 Task: Create a due date automation trigger when advanced on, on the tuesday before a card is due add fields with custom field "Resume" set to a date between 1 and 7 days ago at 11:00 AM.
Action: Mouse moved to (820, 251)
Screenshot: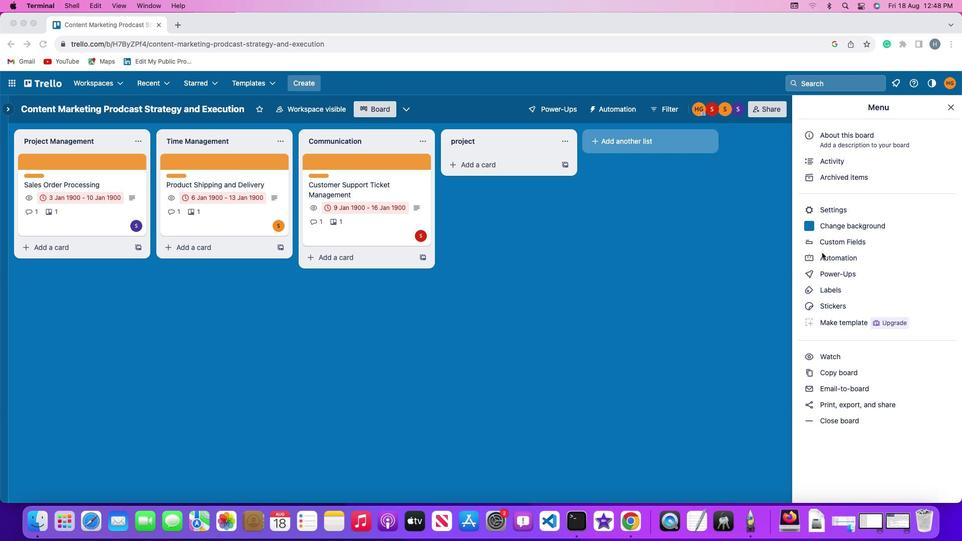 
Action: Mouse pressed left at (820, 251)
Screenshot: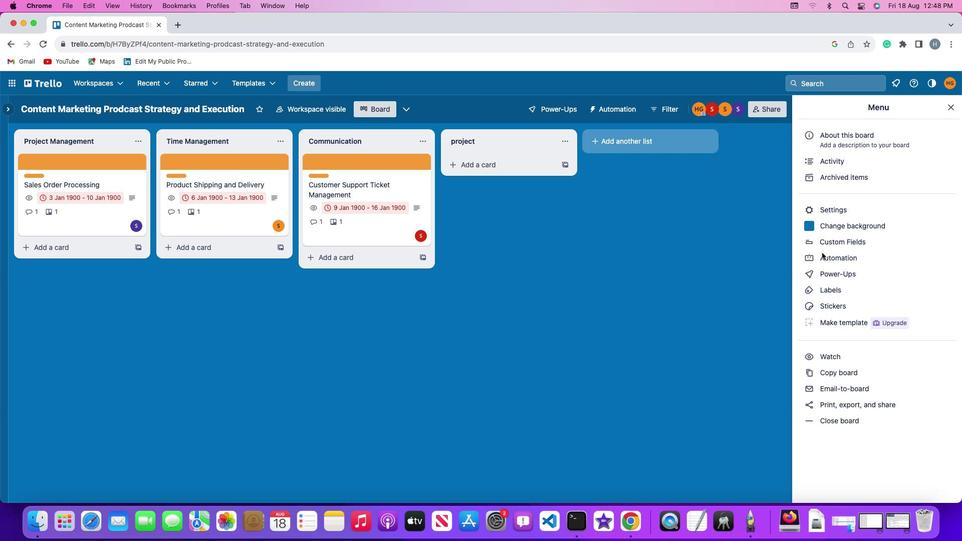 
Action: Mouse pressed left at (820, 251)
Screenshot: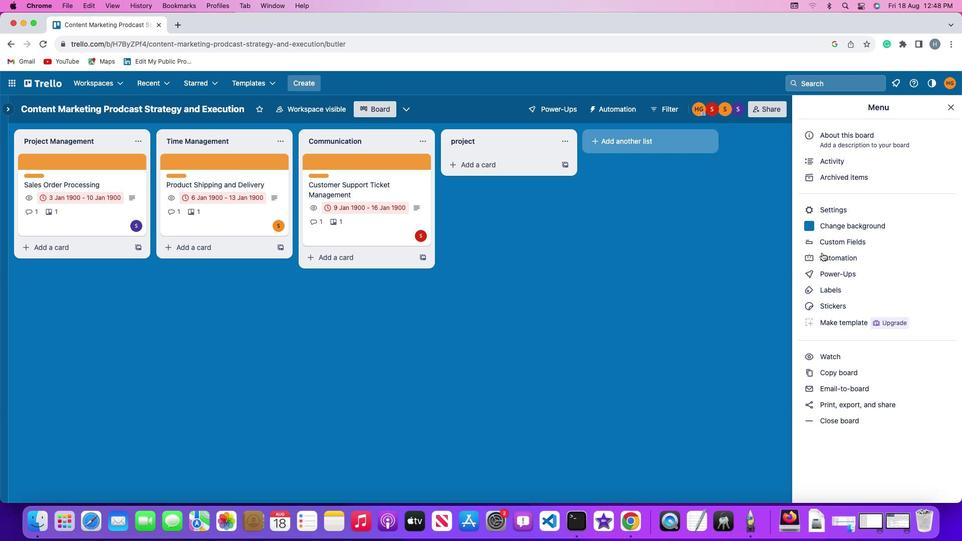
Action: Mouse moved to (46, 232)
Screenshot: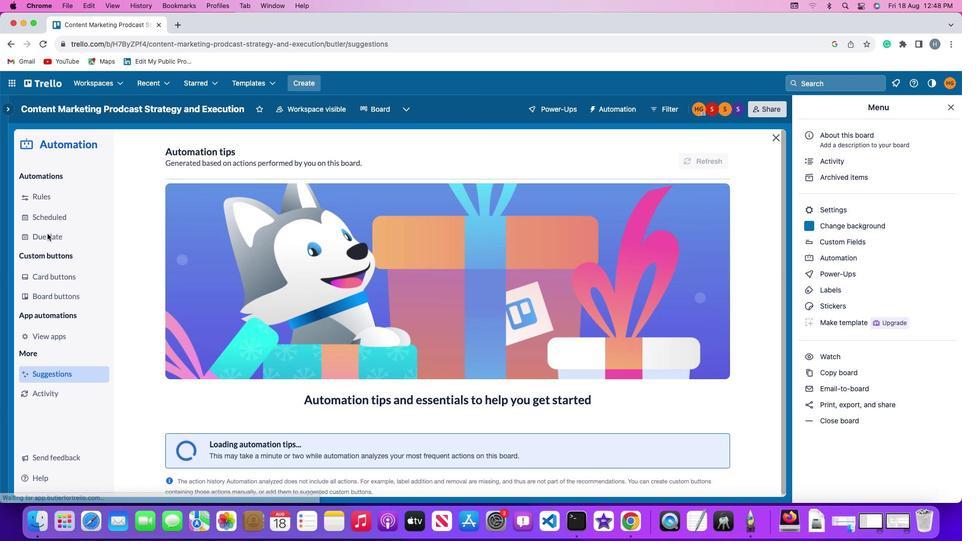 
Action: Mouse pressed left at (46, 232)
Screenshot: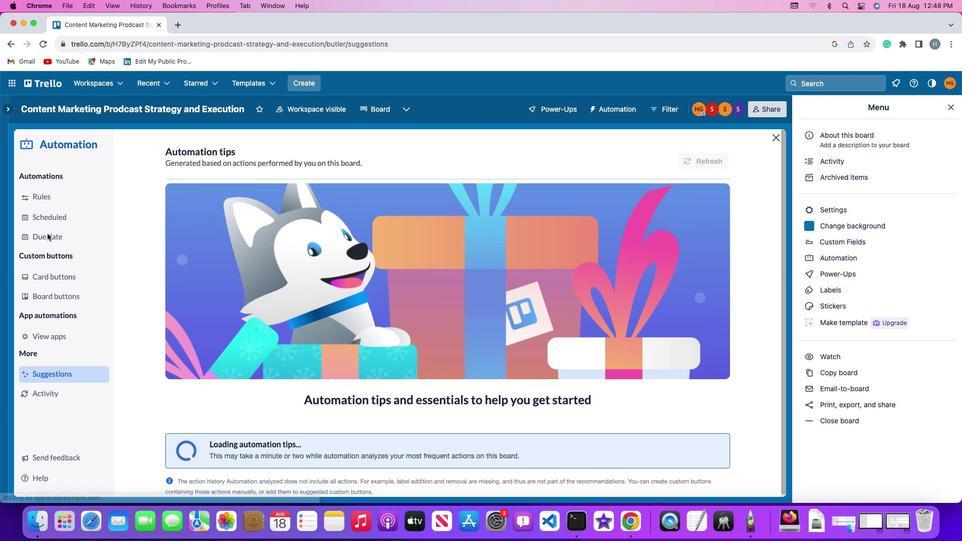 
Action: Mouse moved to (663, 153)
Screenshot: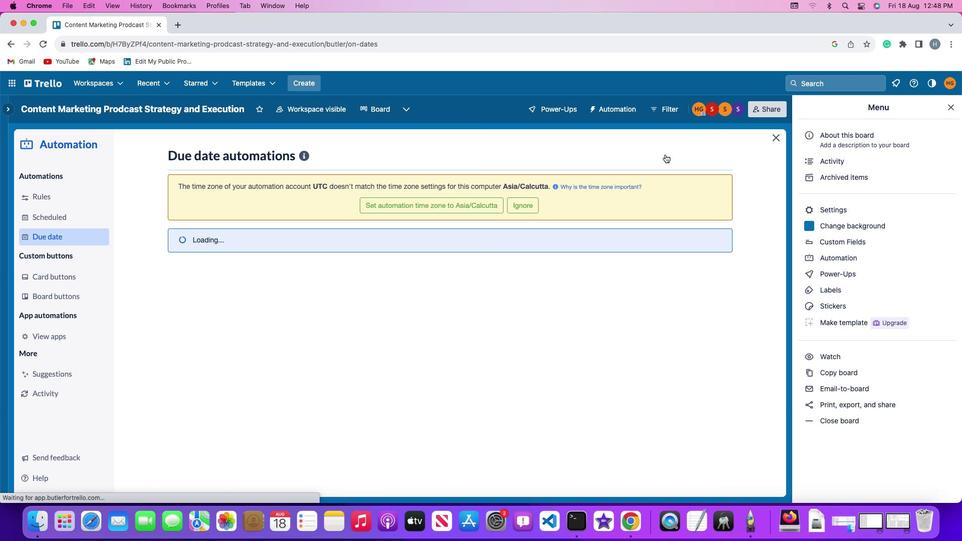 
Action: Mouse pressed left at (663, 153)
Screenshot: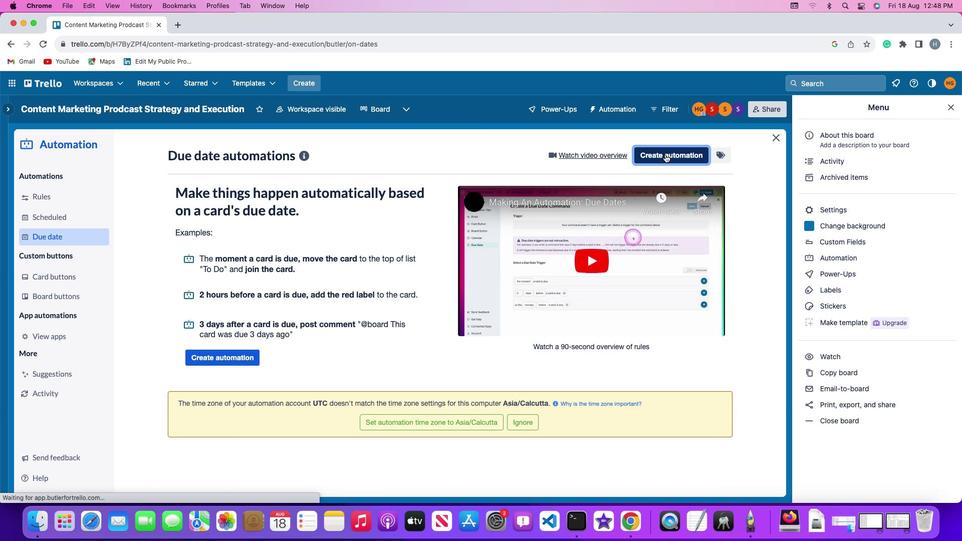
Action: Mouse moved to (194, 251)
Screenshot: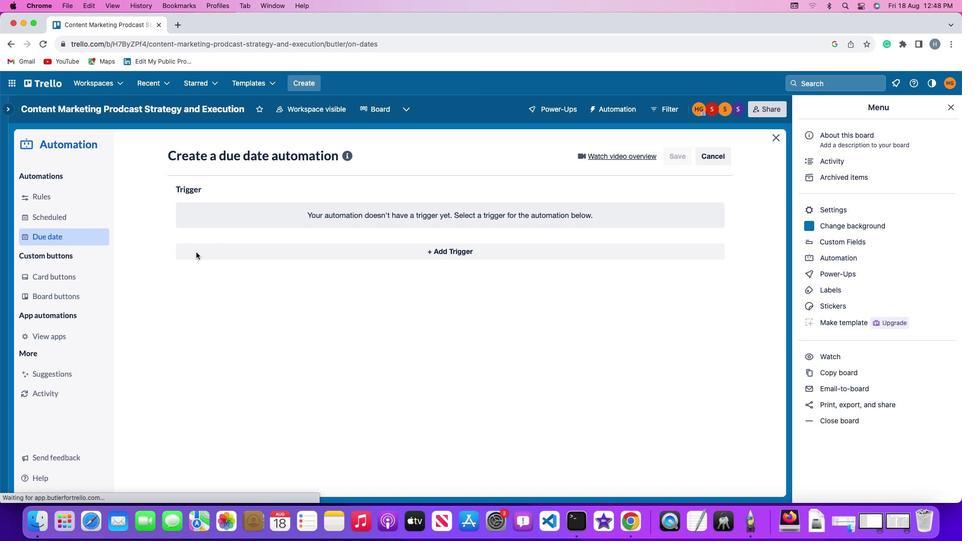 
Action: Mouse pressed left at (194, 251)
Screenshot: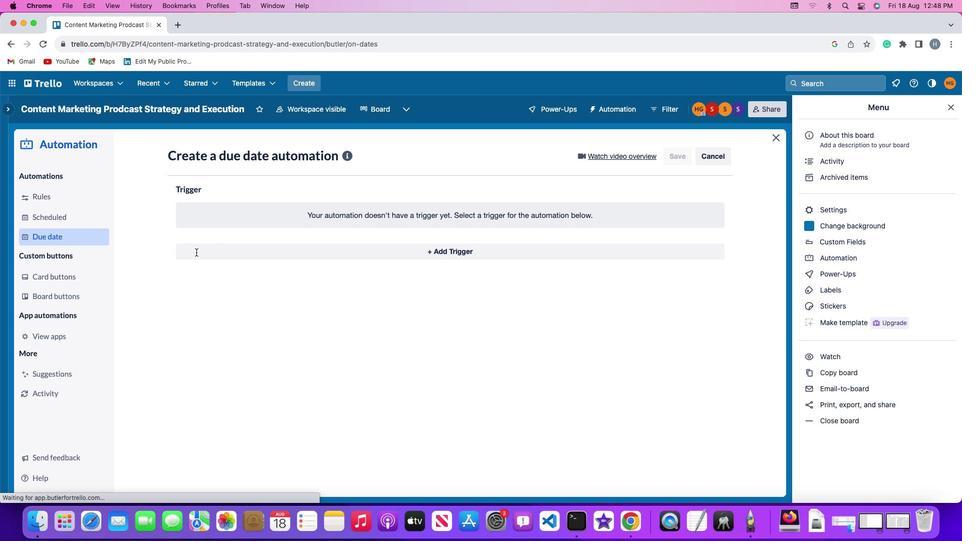 
Action: Mouse moved to (214, 437)
Screenshot: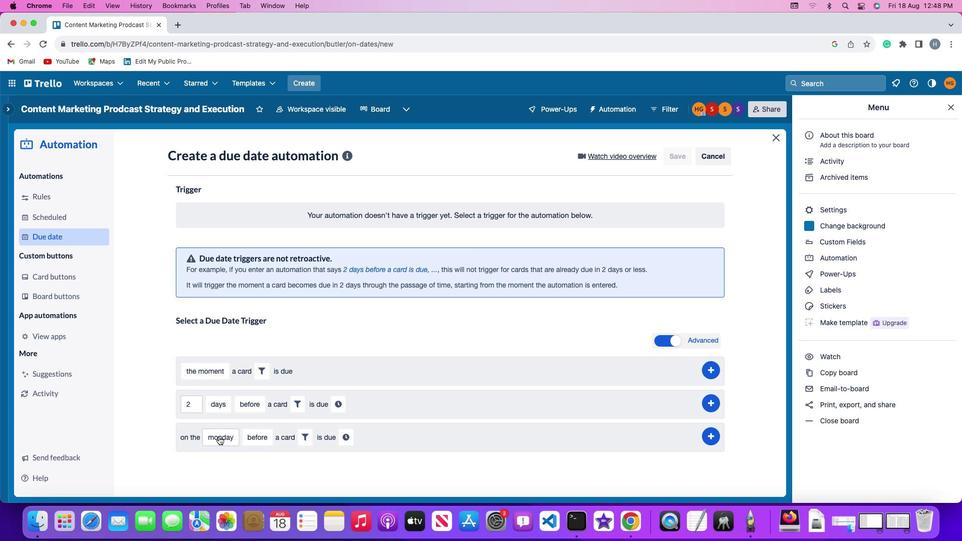 
Action: Mouse pressed left at (214, 437)
Screenshot: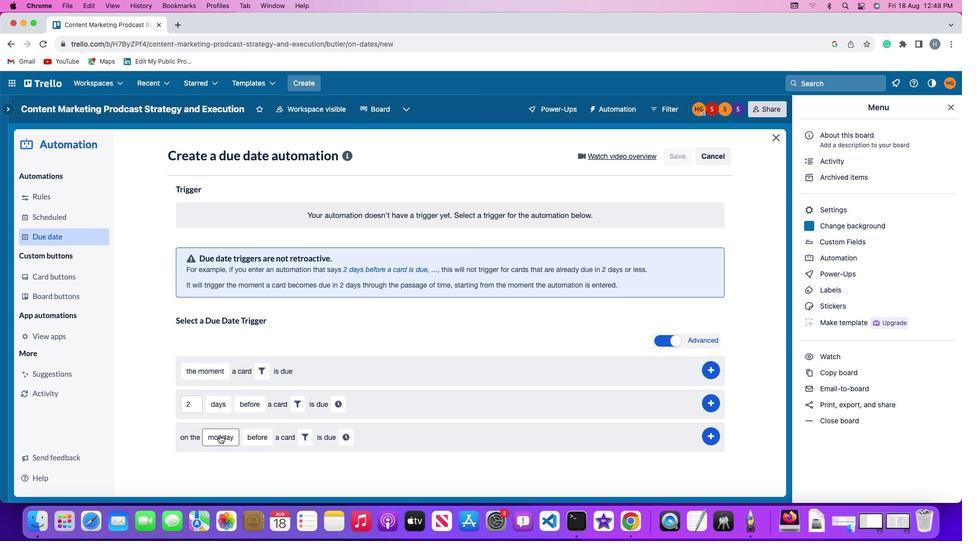 
Action: Mouse moved to (222, 432)
Screenshot: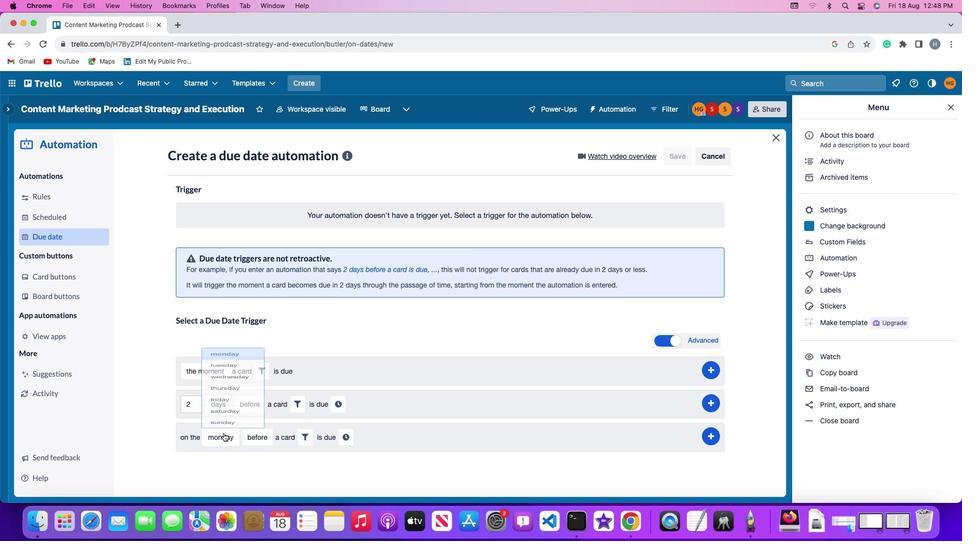 
Action: Mouse pressed left at (222, 432)
Screenshot: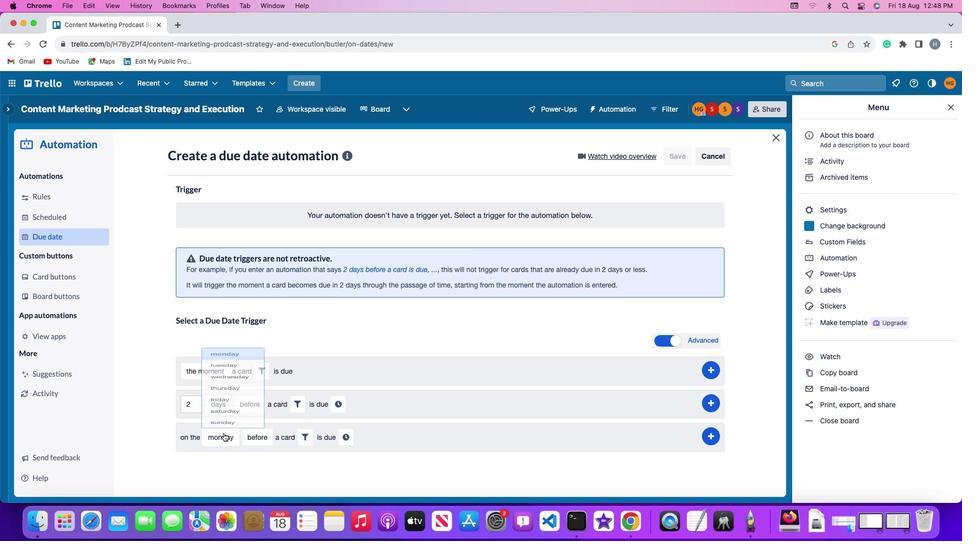 
Action: Mouse moved to (233, 319)
Screenshot: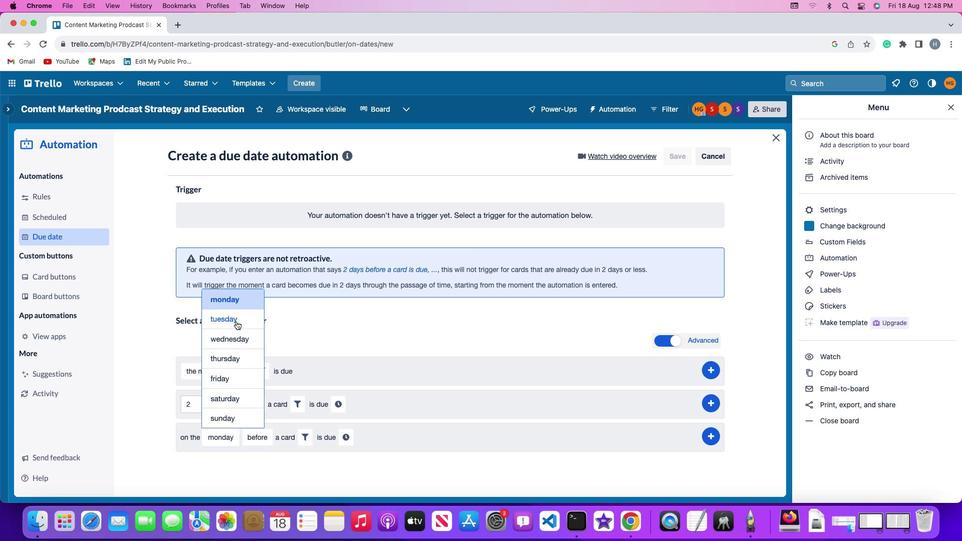
Action: Mouse pressed left at (233, 319)
Screenshot: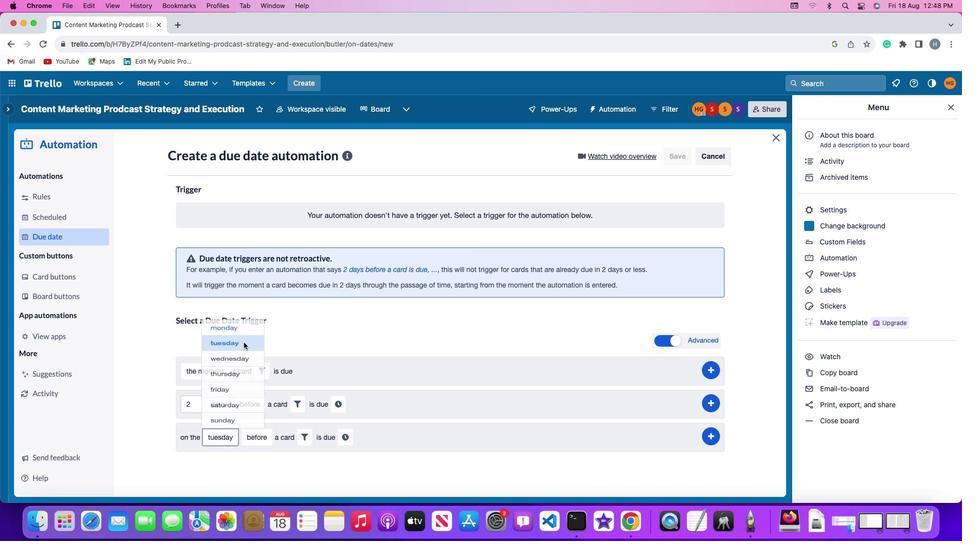 
Action: Mouse moved to (258, 435)
Screenshot: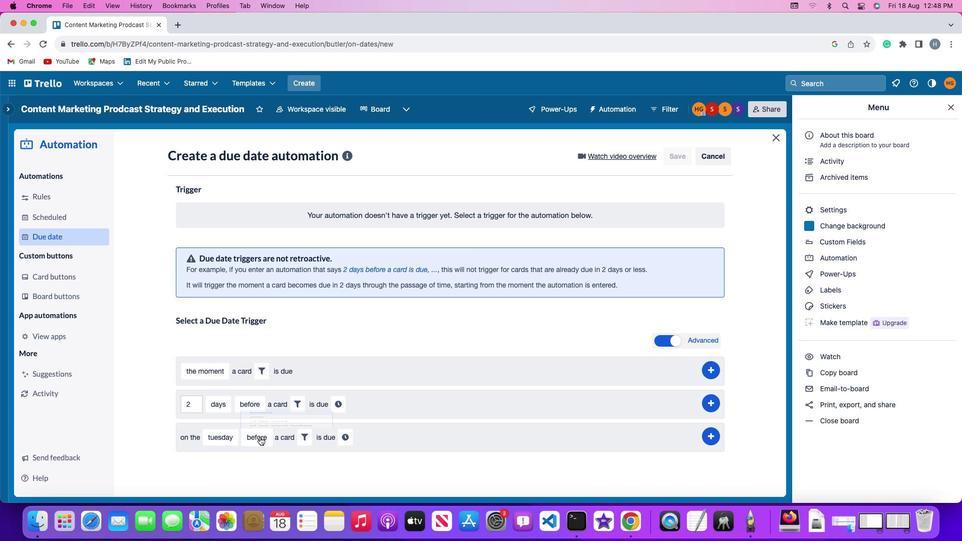 
Action: Mouse pressed left at (258, 435)
Screenshot: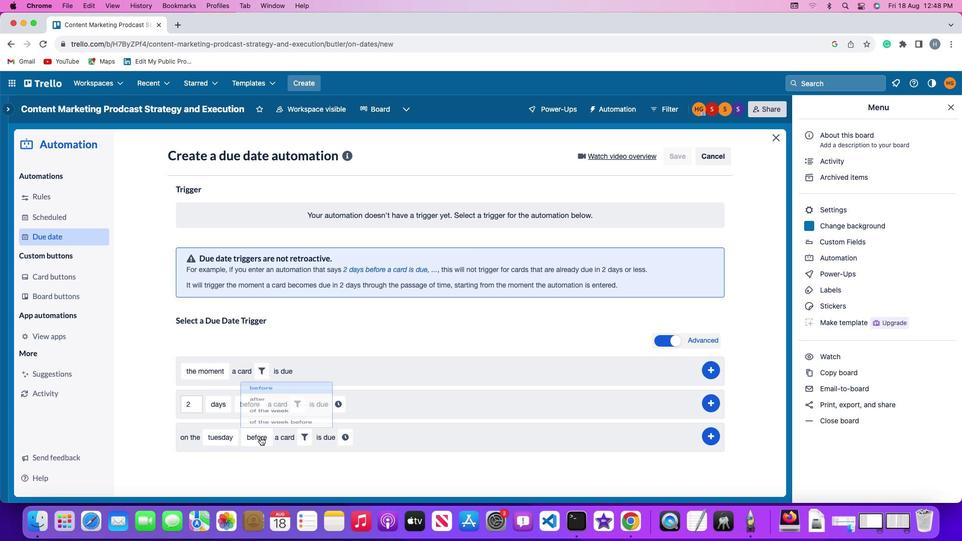 
Action: Mouse moved to (278, 354)
Screenshot: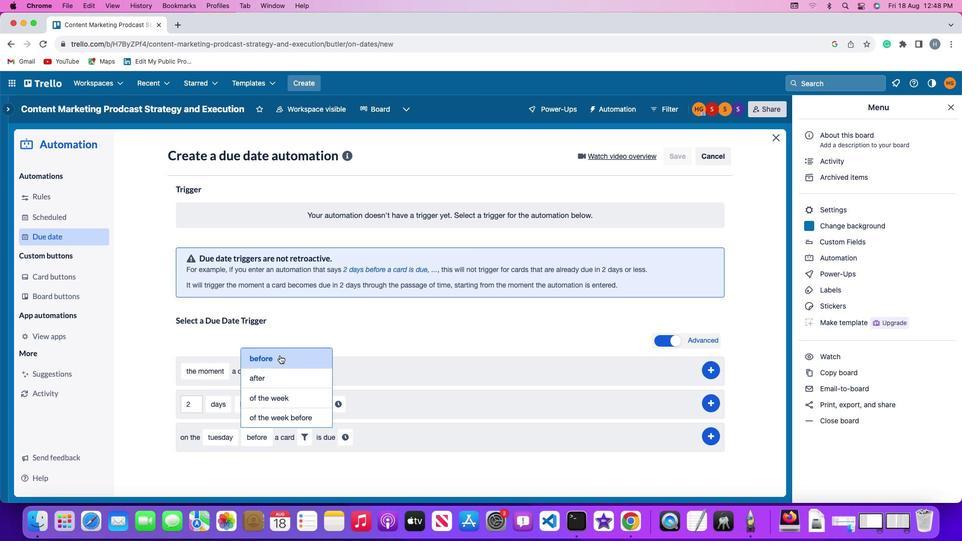 
Action: Mouse pressed left at (278, 354)
Screenshot: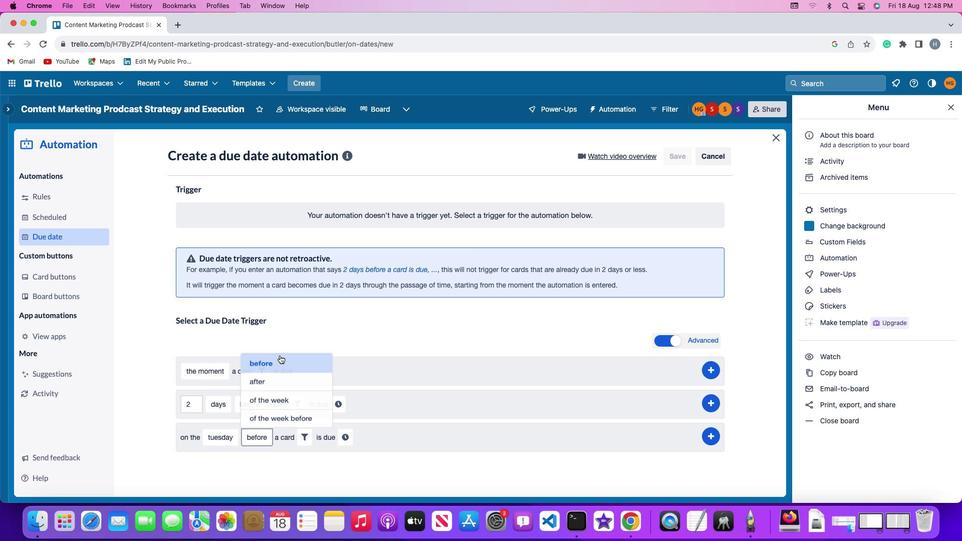 
Action: Mouse moved to (301, 435)
Screenshot: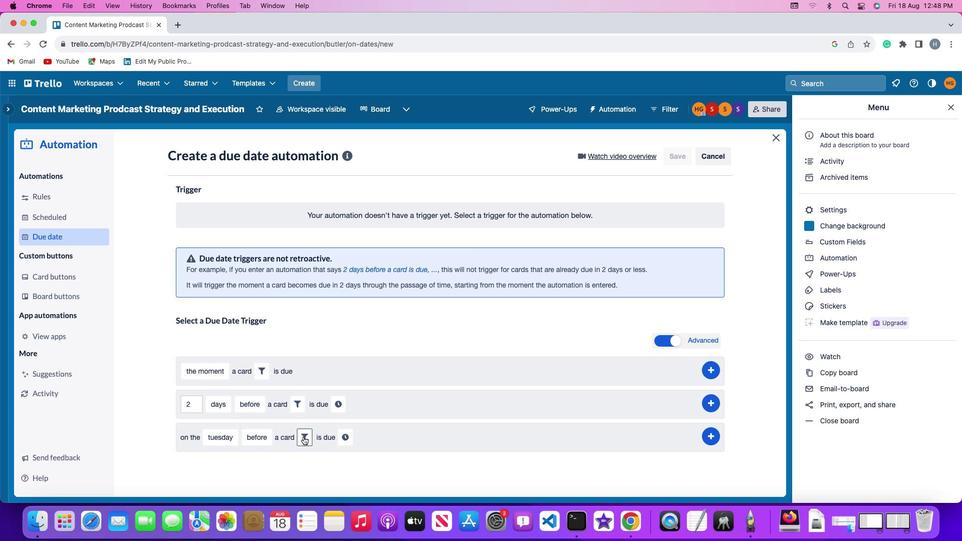 
Action: Mouse pressed left at (301, 435)
Screenshot: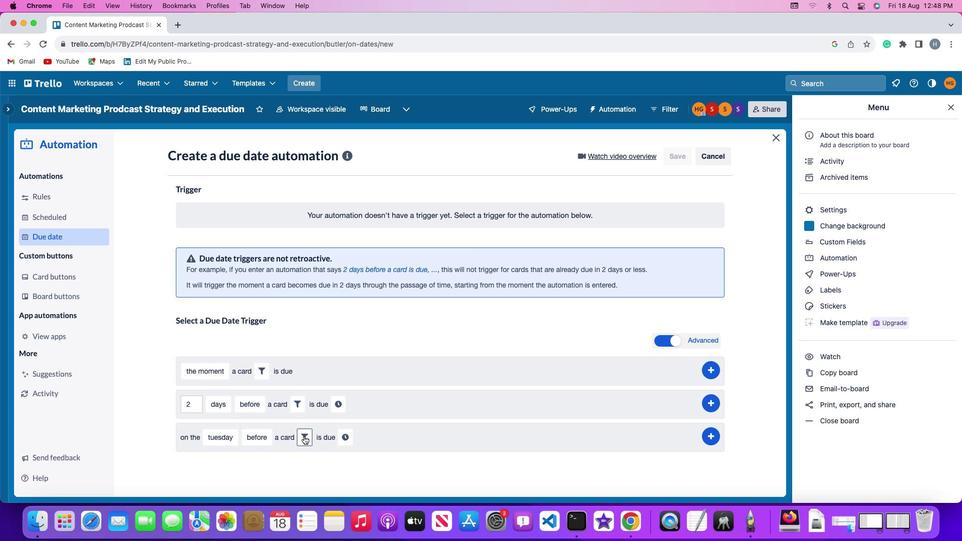 
Action: Mouse moved to (466, 466)
Screenshot: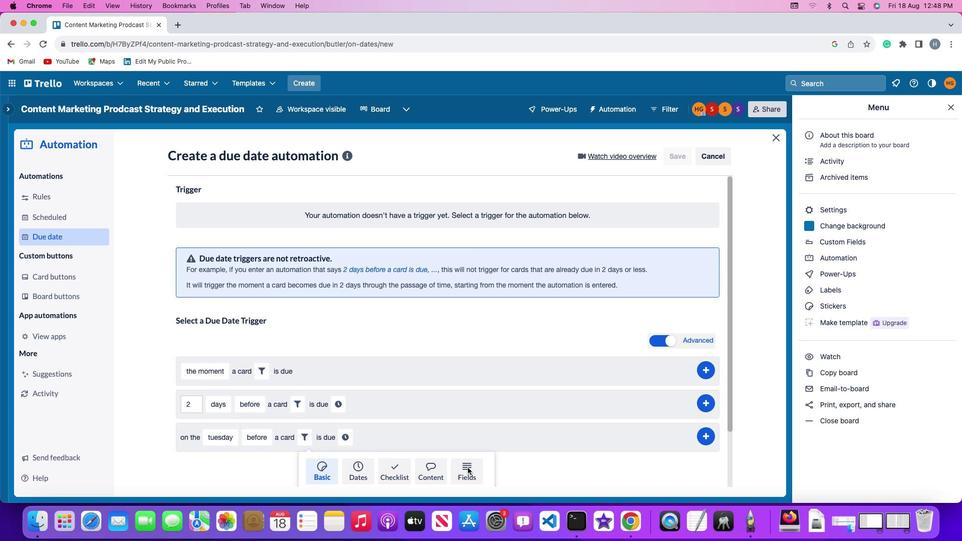 
Action: Mouse pressed left at (466, 466)
Screenshot: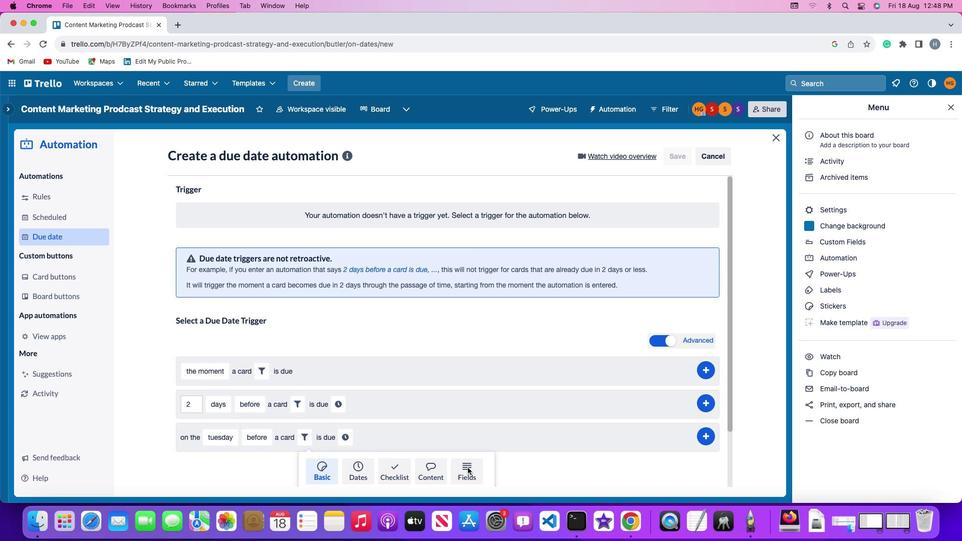 
Action: Mouse moved to (262, 473)
Screenshot: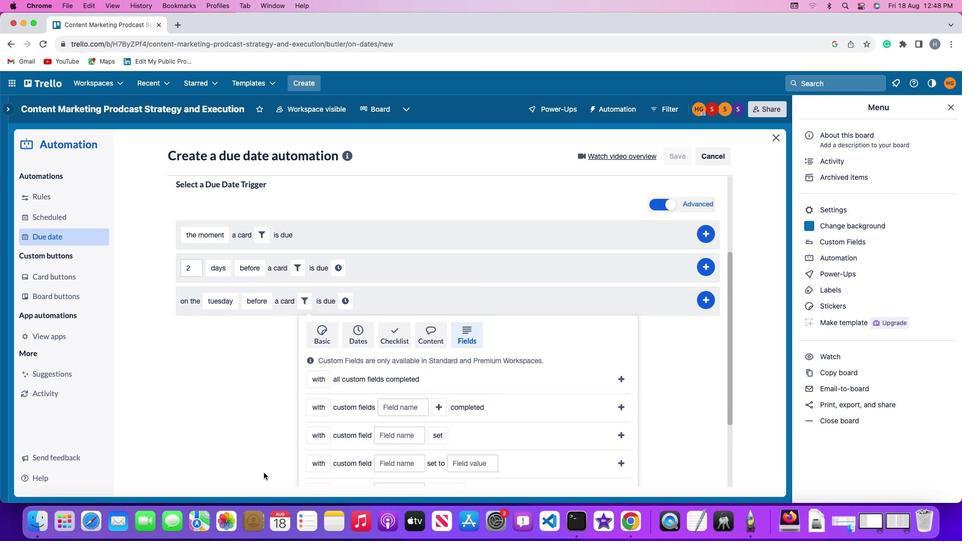 
Action: Mouse scrolled (262, 473) with delta (-1, -1)
Screenshot: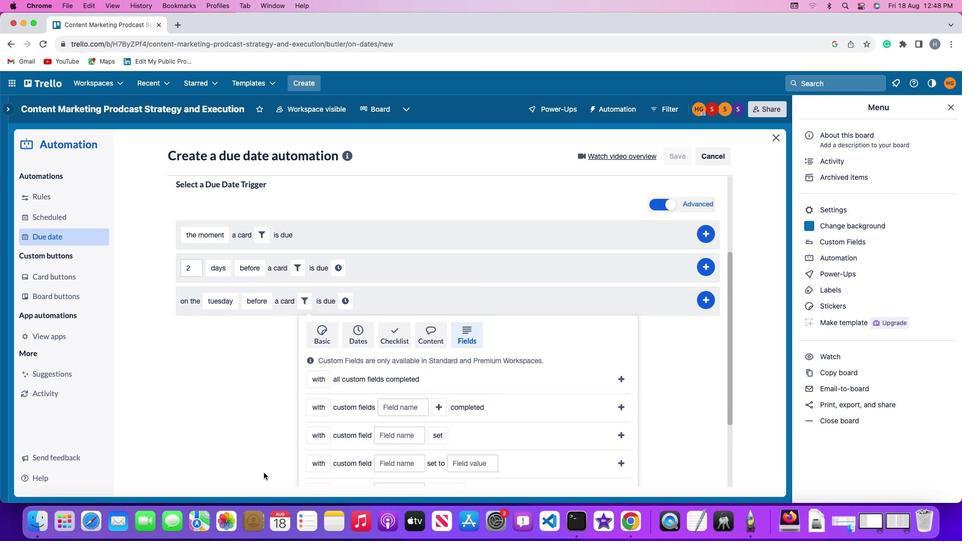 
Action: Mouse scrolled (262, 473) with delta (-1, -1)
Screenshot: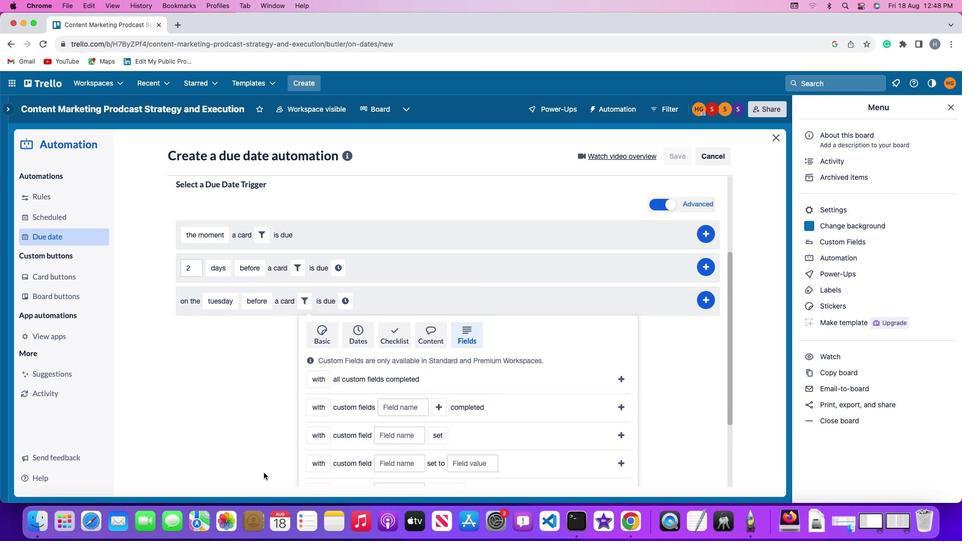 
Action: Mouse moved to (262, 472)
Screenshot: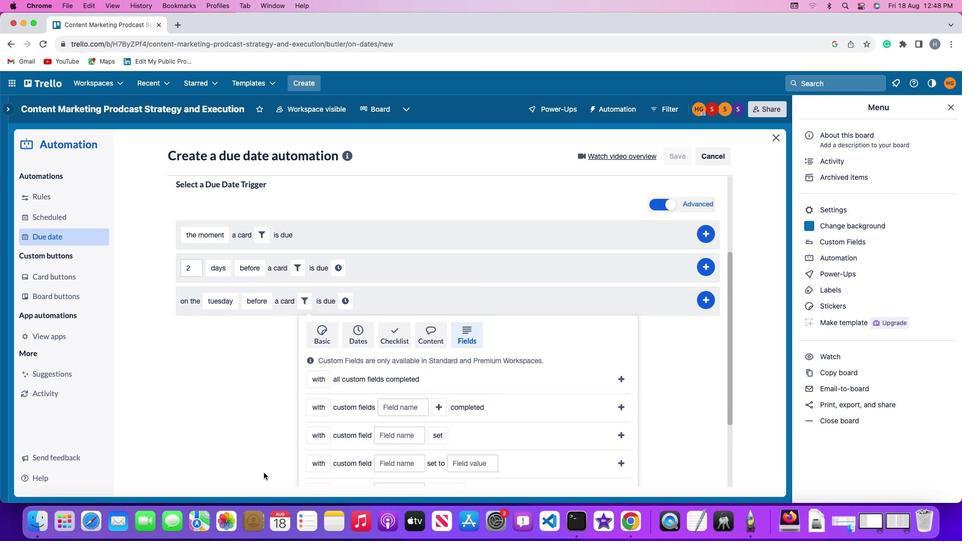 
Action: Mouse scrolled (262, 472) with delta (-1, -2)
Screenshot: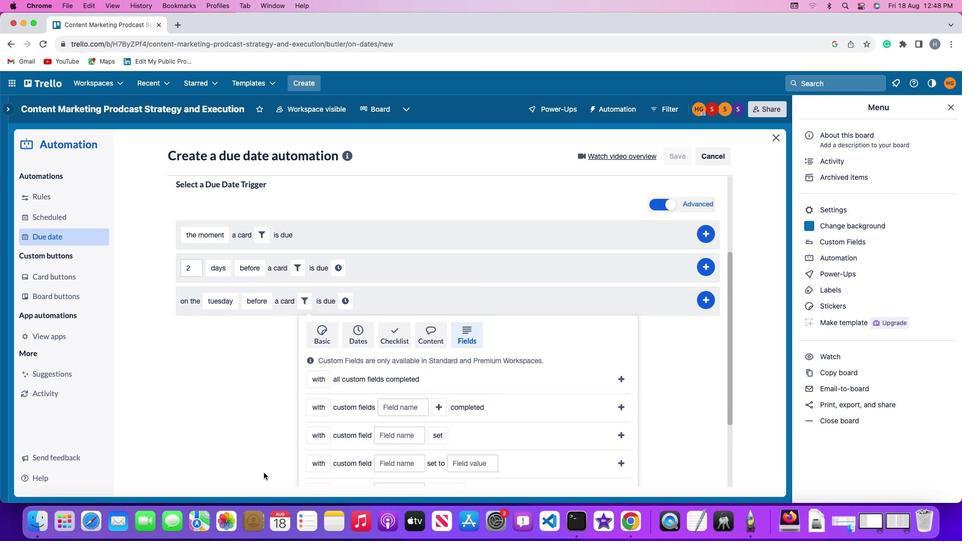 
Action: Mouse moved to (262, 471)
Screenshot: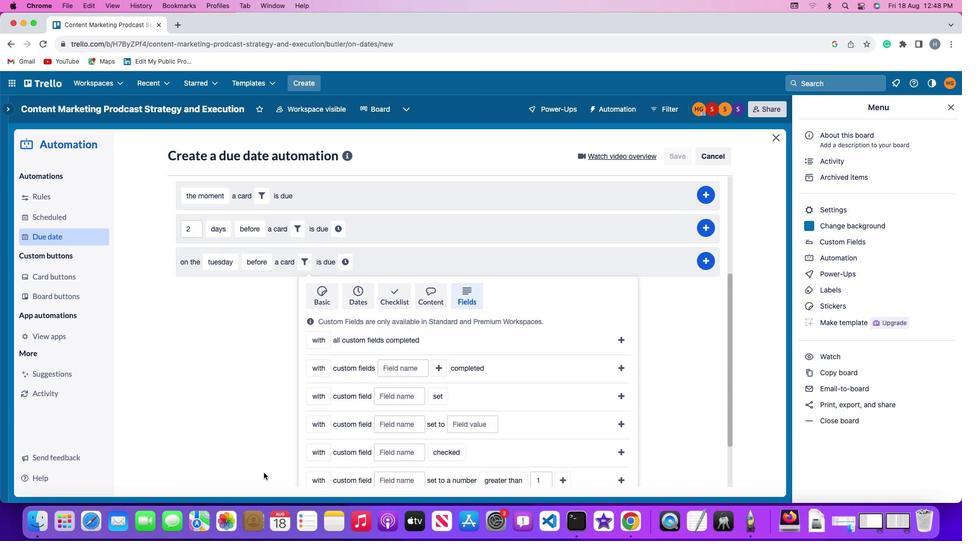
Action: Mouse scrolled (262, 471) with delta (-1, -3)
Screenshot: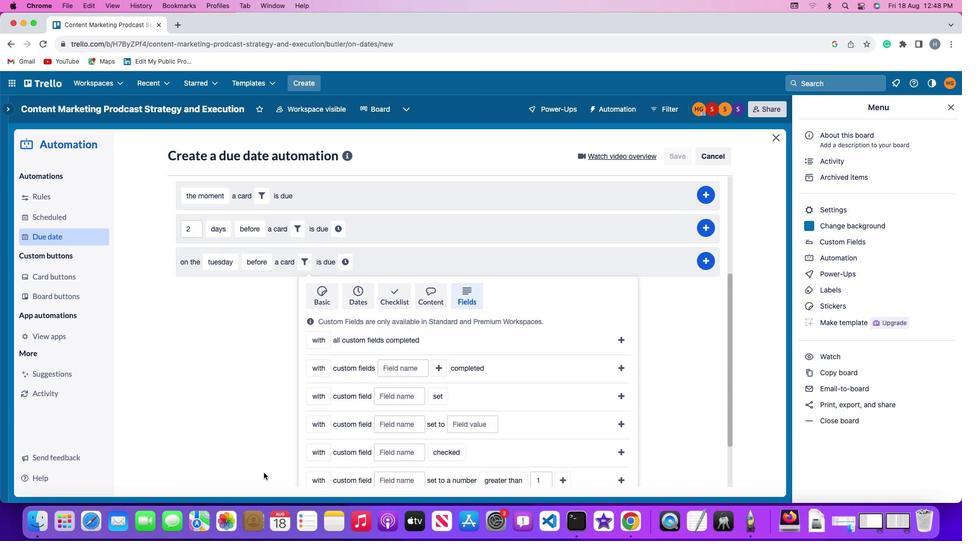 
Action: Mouse moved to (262, 468)
Screenshot: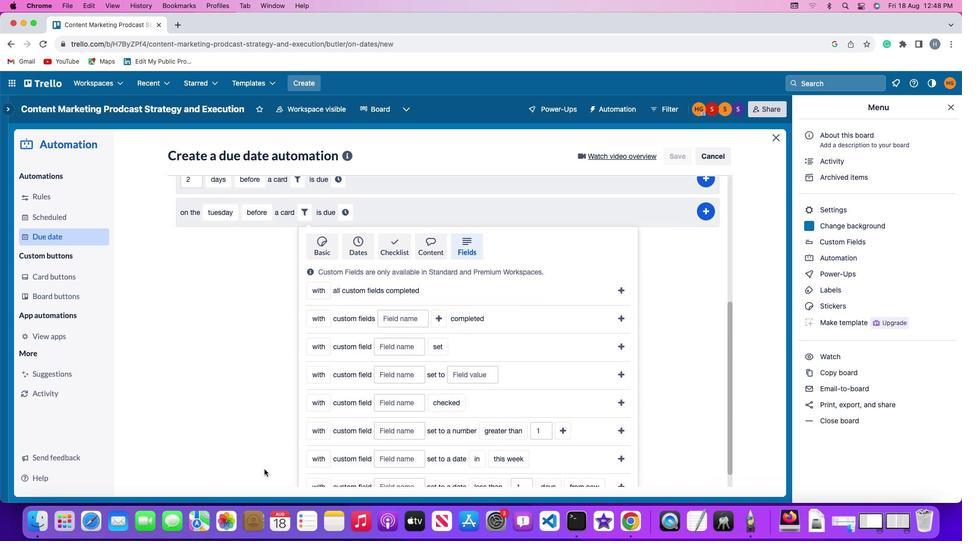 
Action: Mouse scrolled (262, 468) with delta (-1, -1)
Screenshot: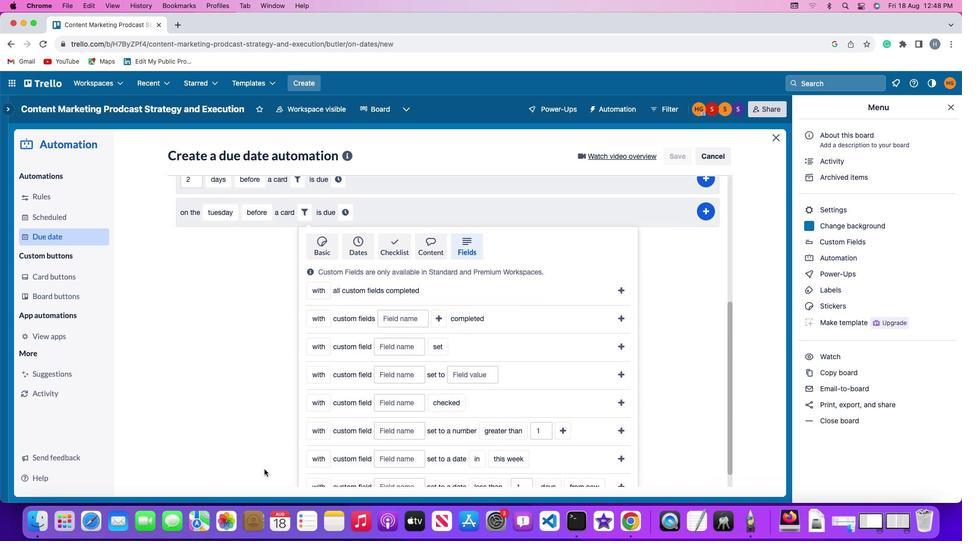 
Action: Mouse scrolled (262, 468) with delta (-1, -1)
Screenshot: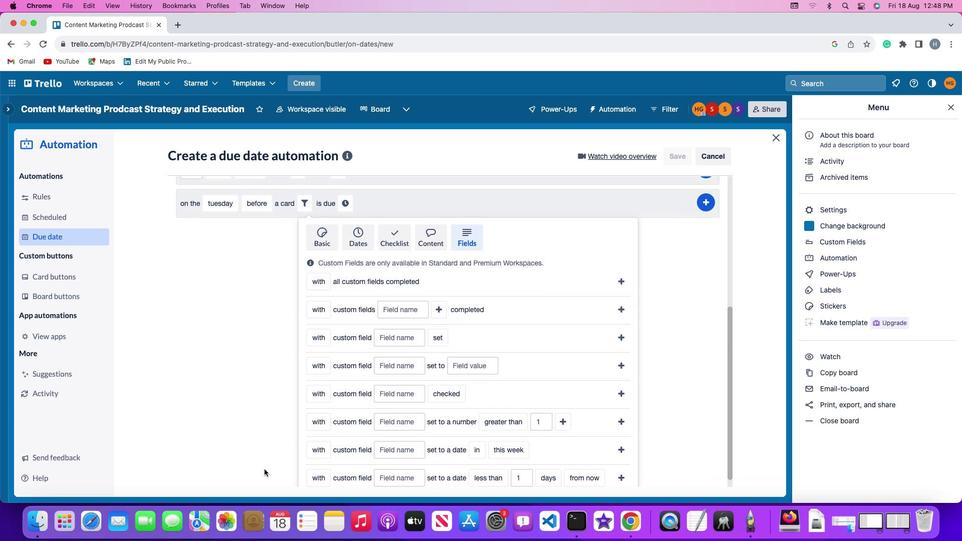
Action: Mouse scrolled (262, 468) with delta (-1, -3)
Screenshot: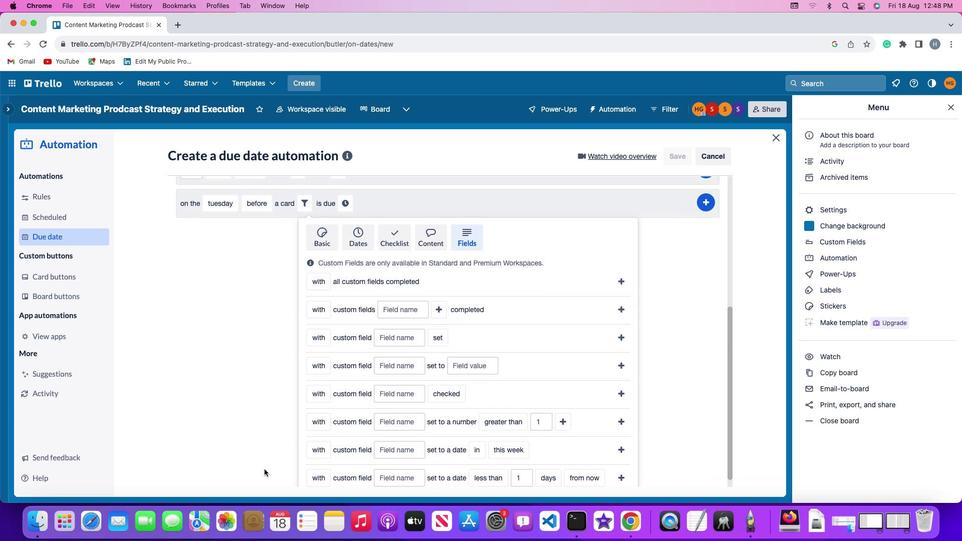 
Action: Mouse moved to (263, 467)
Screenshot: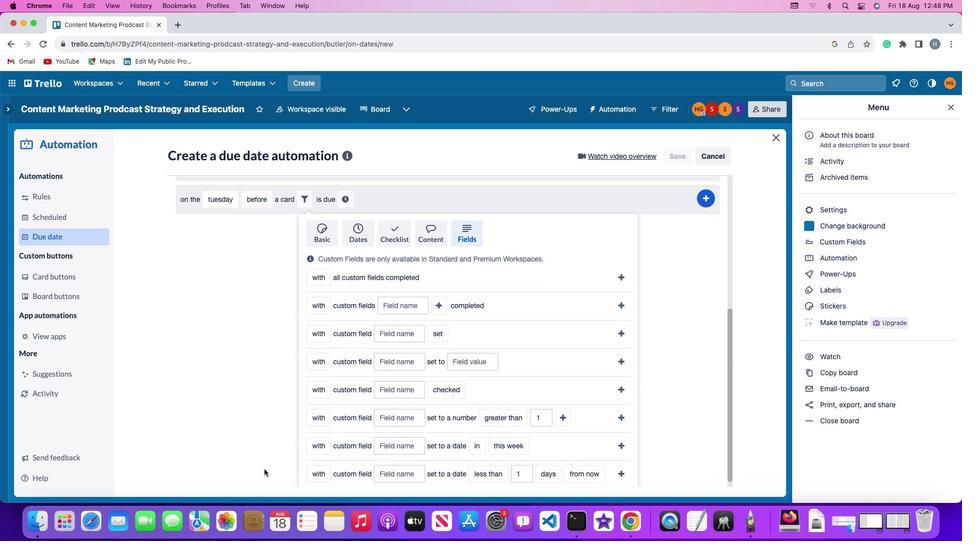
Action: Mouse scrolled (263, 467) with delta (-1, -3)
Screenshot: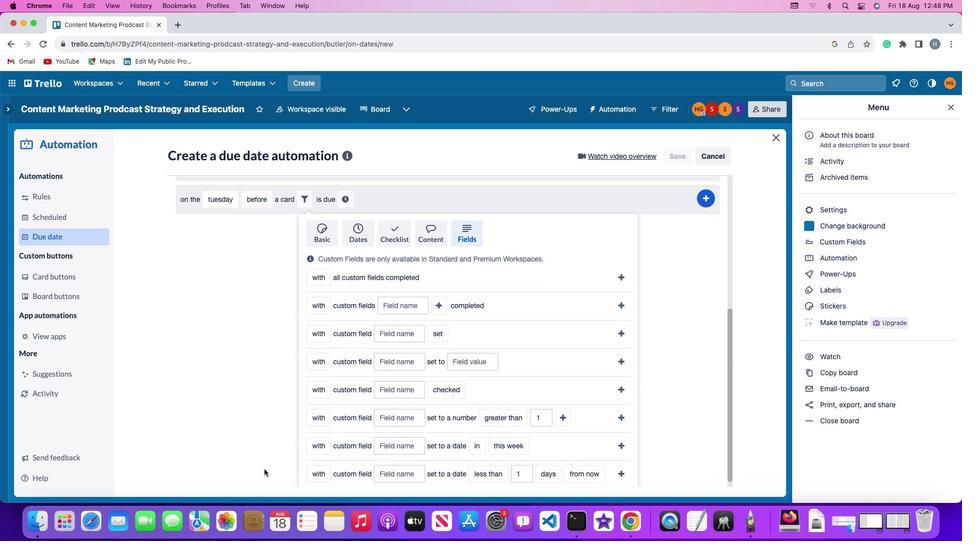 
Action: Mouse scrolled (263, 467) with delta (-1, -4)
Screenshot: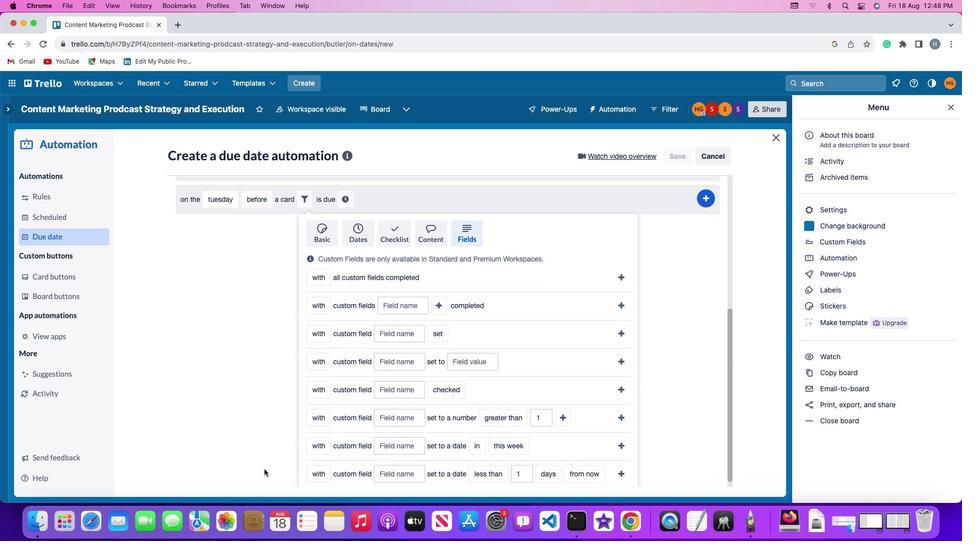 
Action: Mouse scrolled (263, 467) with delta (-1, -1)
Screenshot: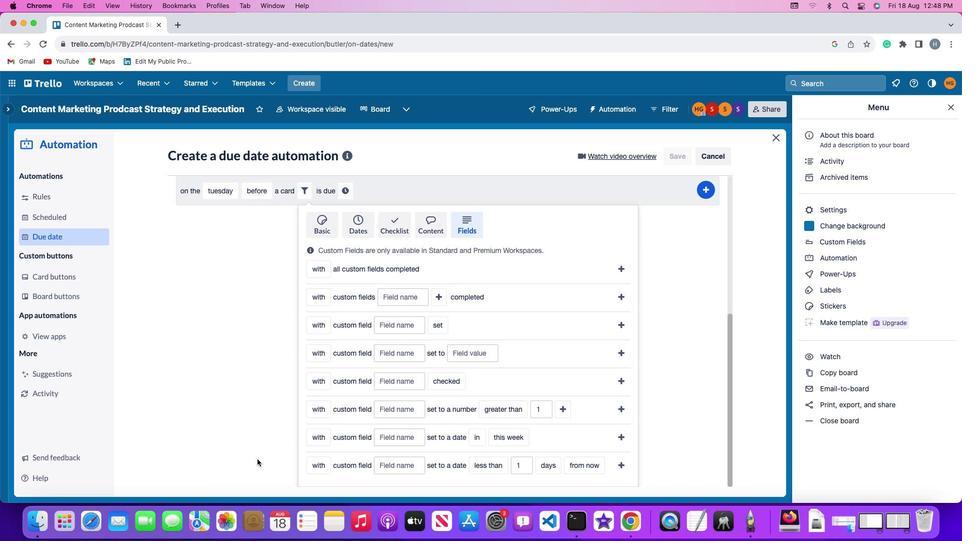 
Action: Mouse scrolled (263, 467) with delta (-1, -1)
Screenshot: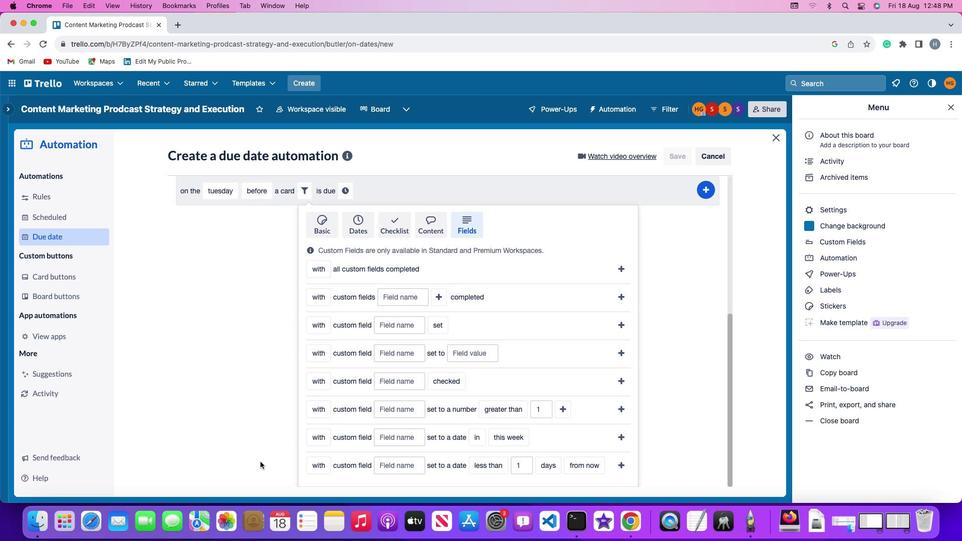 
Action: Mouse moved to (314, 464)
Screenshot: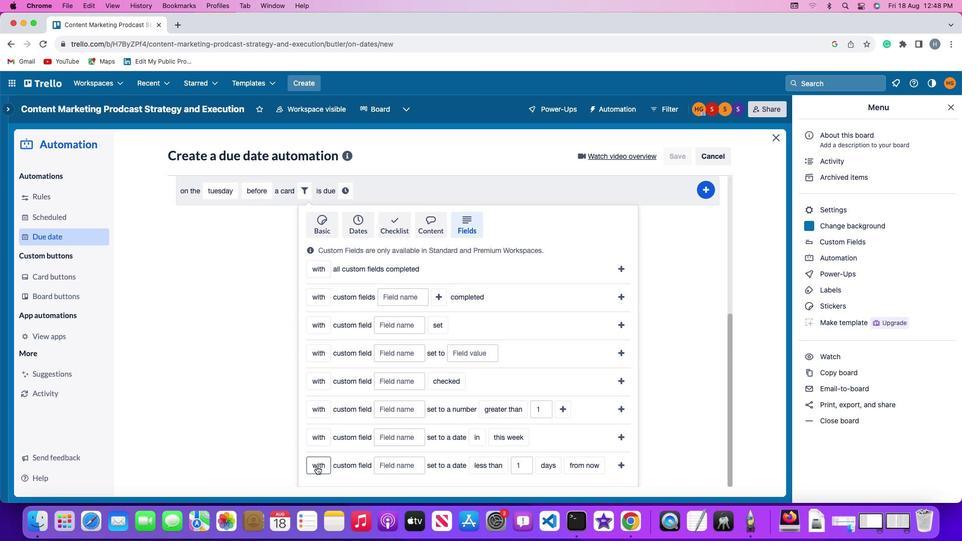 
Action: Mouse pressed left at (314, 464)
Screenshot: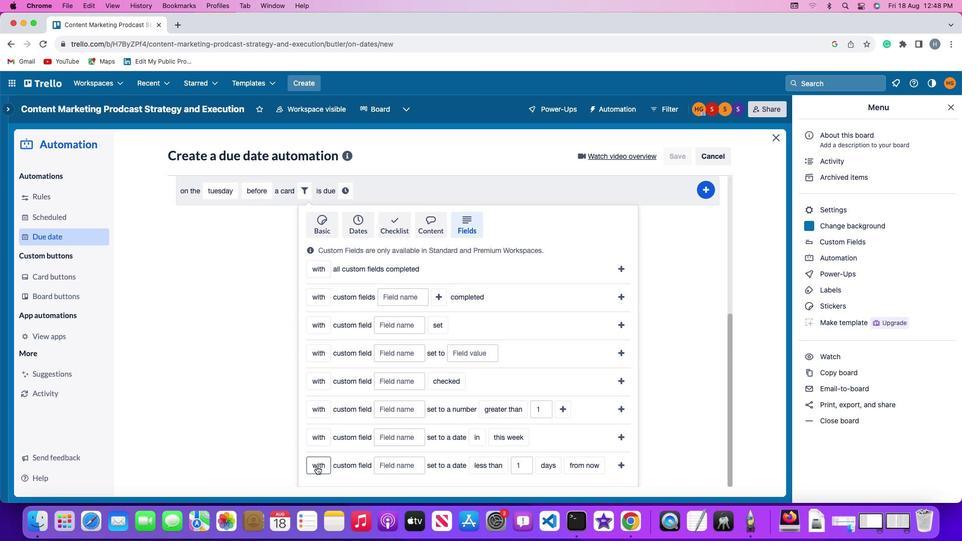 
Action: Mouse moved to (319, 426)
Screenshot: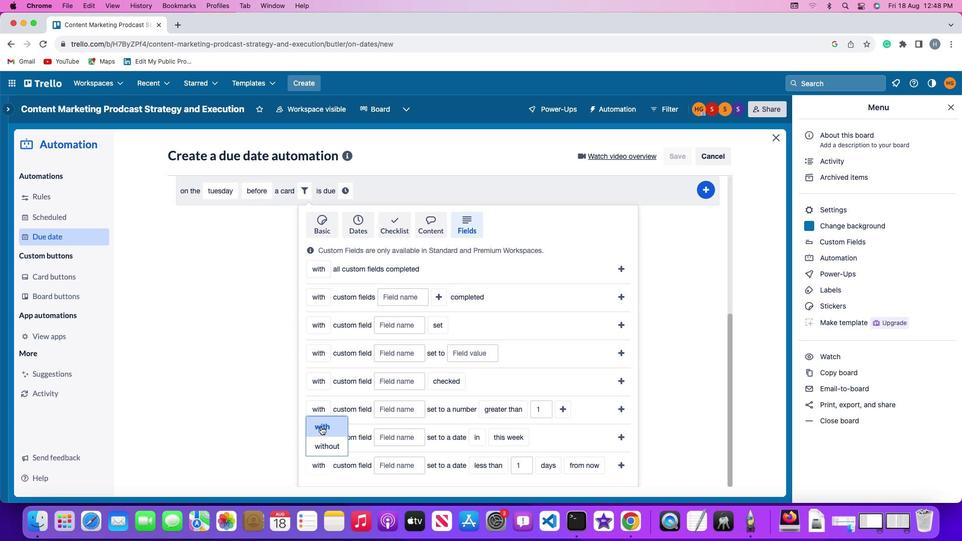 
Action: Mouse pressed left at (319, 426)
Screenshot: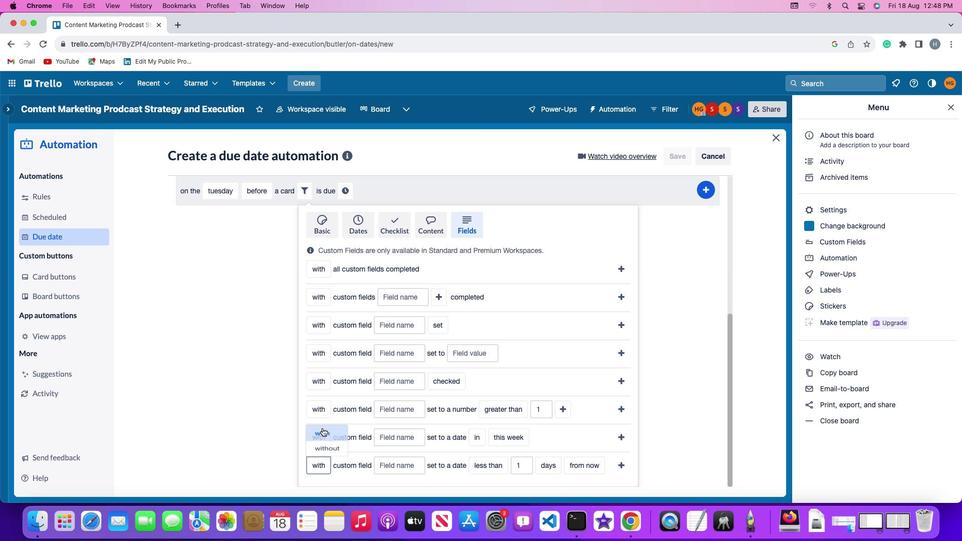 
Action: Mouse moved to (382, 463)
Screenshot: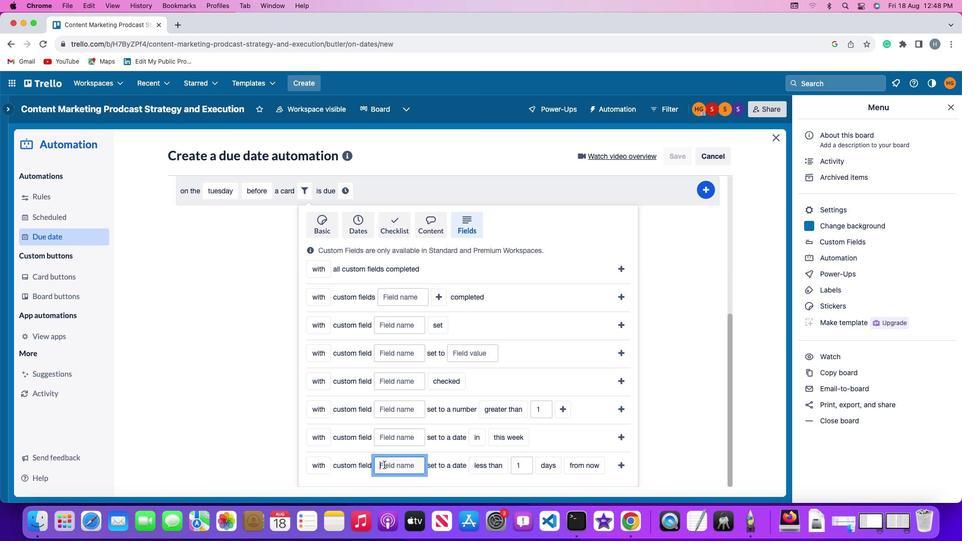 
Action: Mouse pressed left at (382, 463)
Screenshot: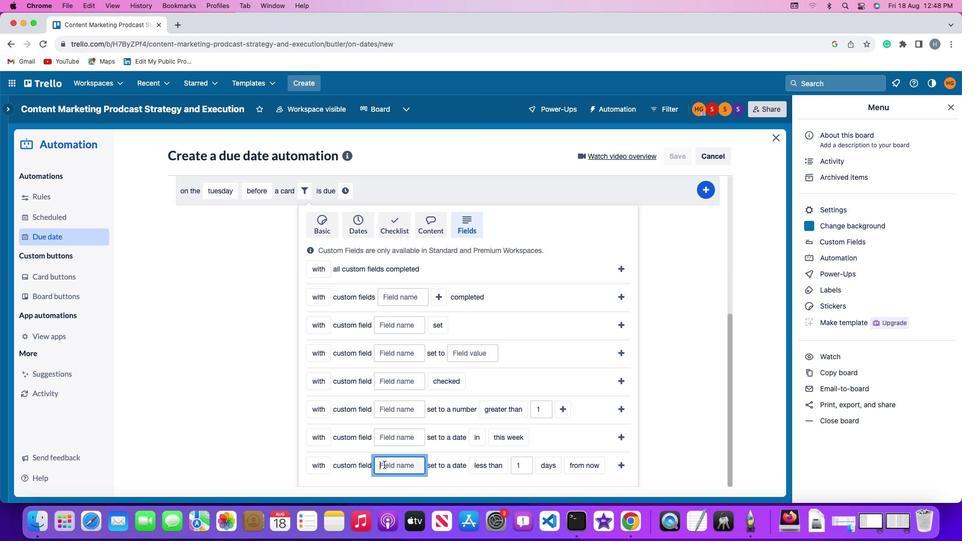 
Action: Mouse moved to (382, 463)
Screenshot: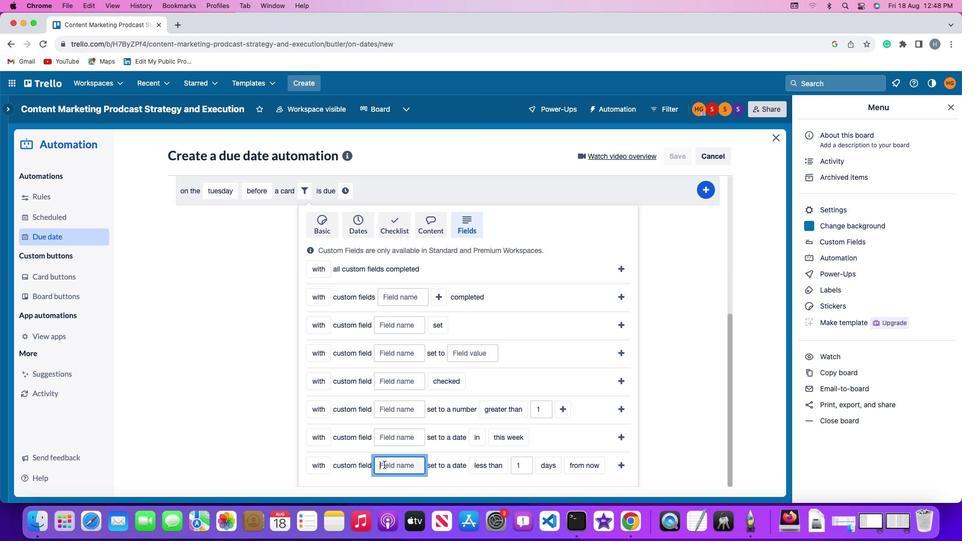 
Action: Key pressed Key.shift'R''e''s''u''m''e'
Screenshot: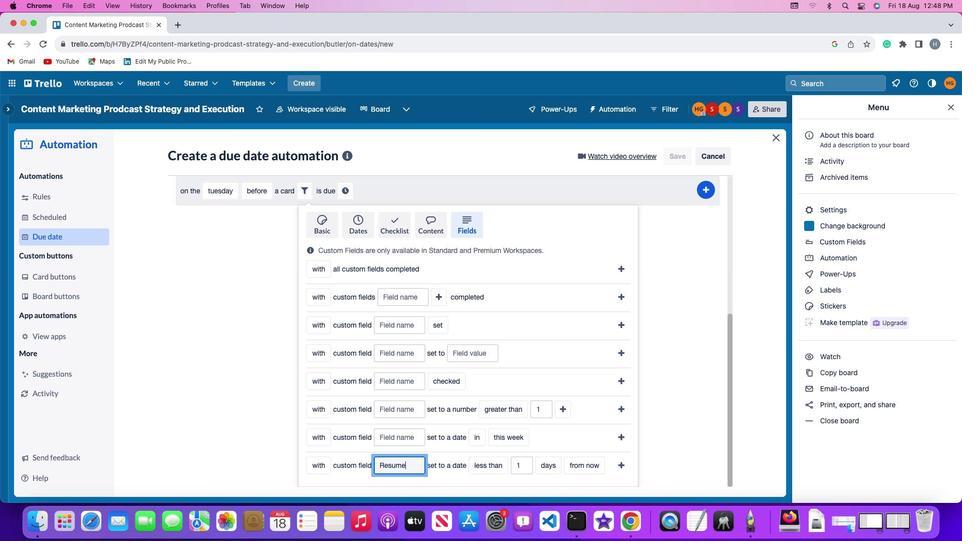 
Action: Mouse moved to (486, 465)
Screenshot: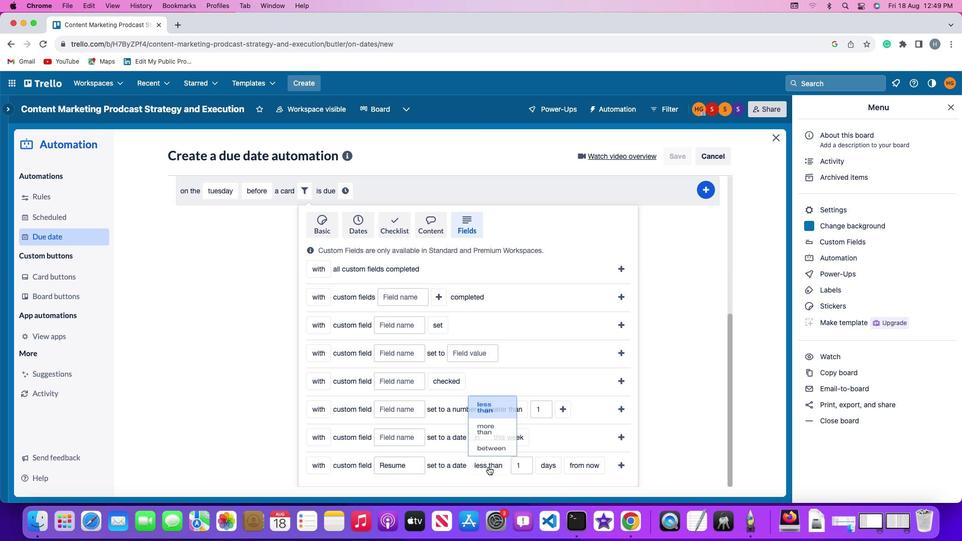 
Action: Mouse pressed left at (486, 465)
Screenshot: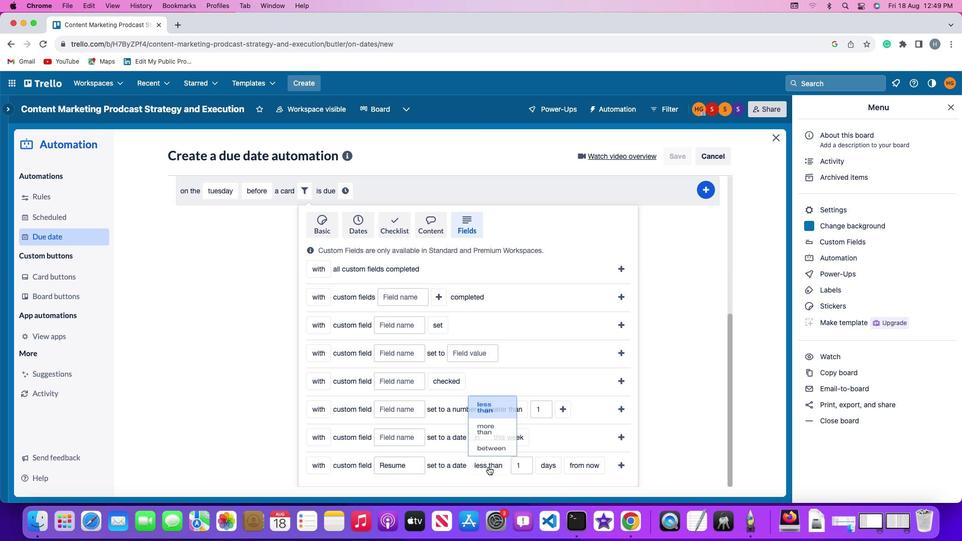 
Action: Mouse moved to (494, 447)
Screenshot: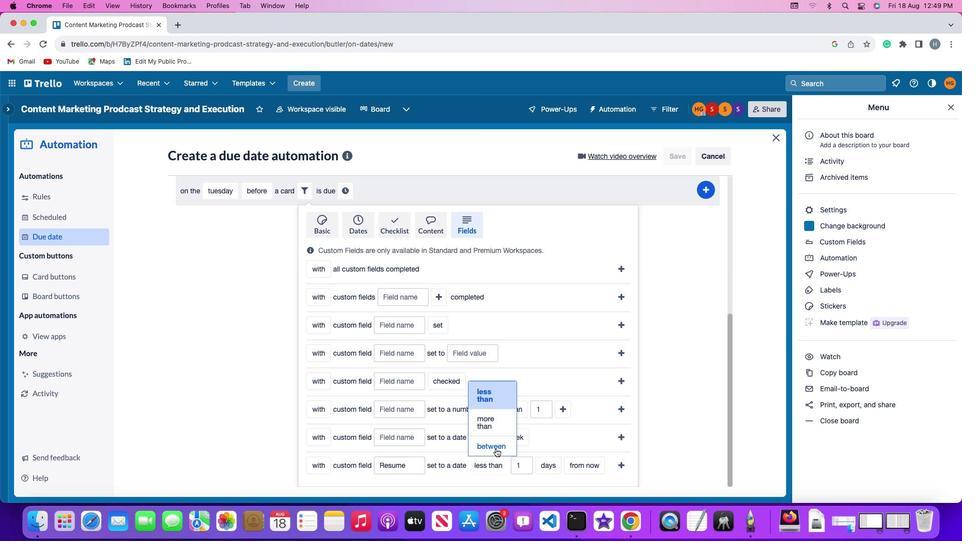 
Action: Mouse pressed left at (494, 447)
Screenshot: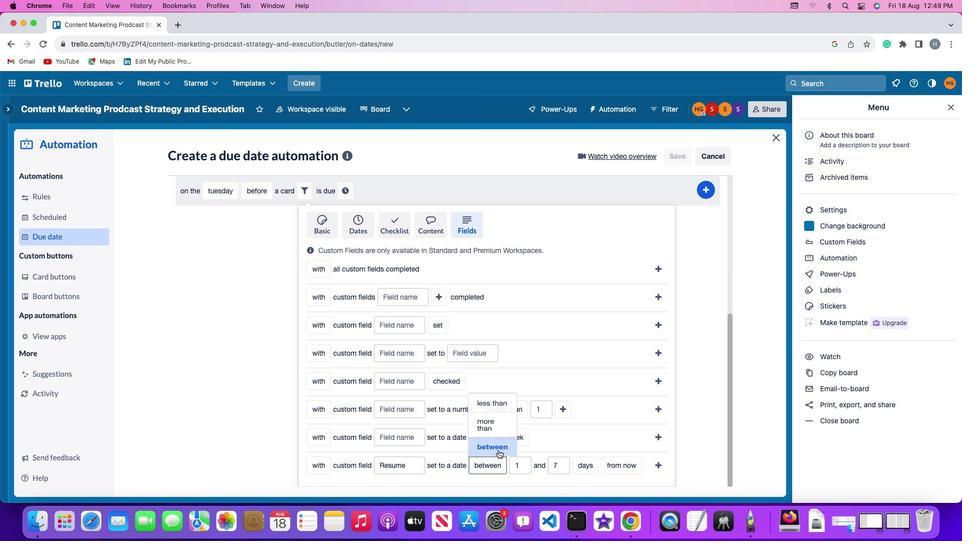 
Action: Mouse moved to (523, 464)
Screenshot: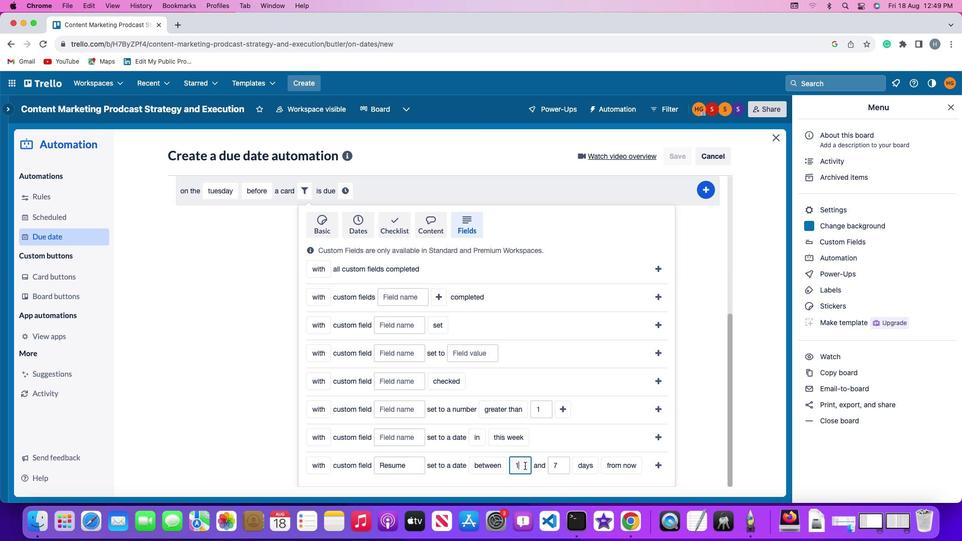 
Action: Mouse pressed left at (523, 464)
Screenshot: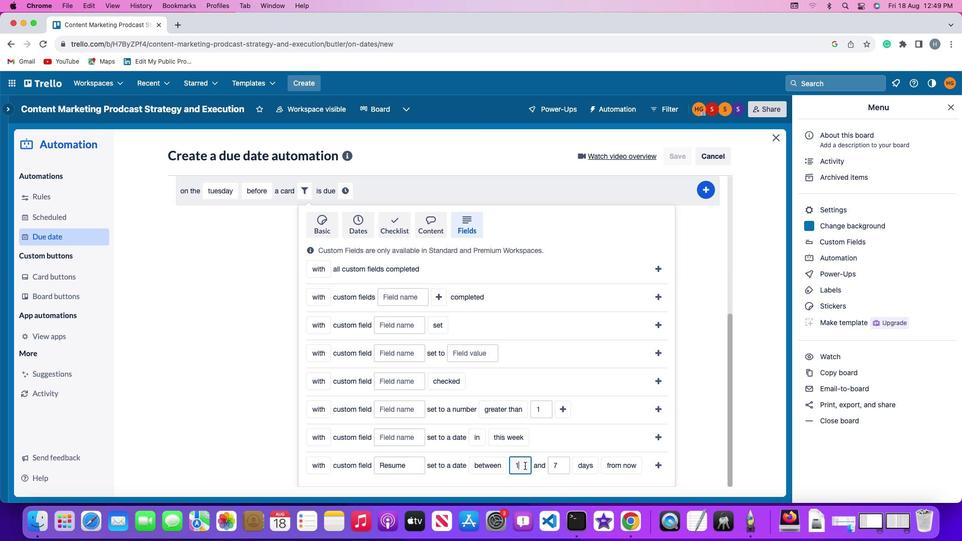 
Action: Key pressed Key.backspace'1'
Screenshot: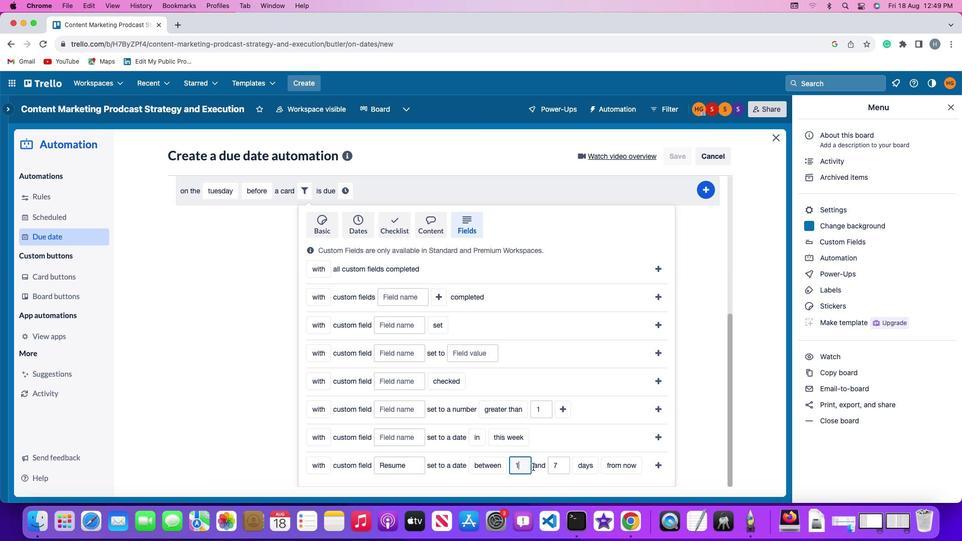 
Action: Mouse moved to (559, 463)
Screenshot: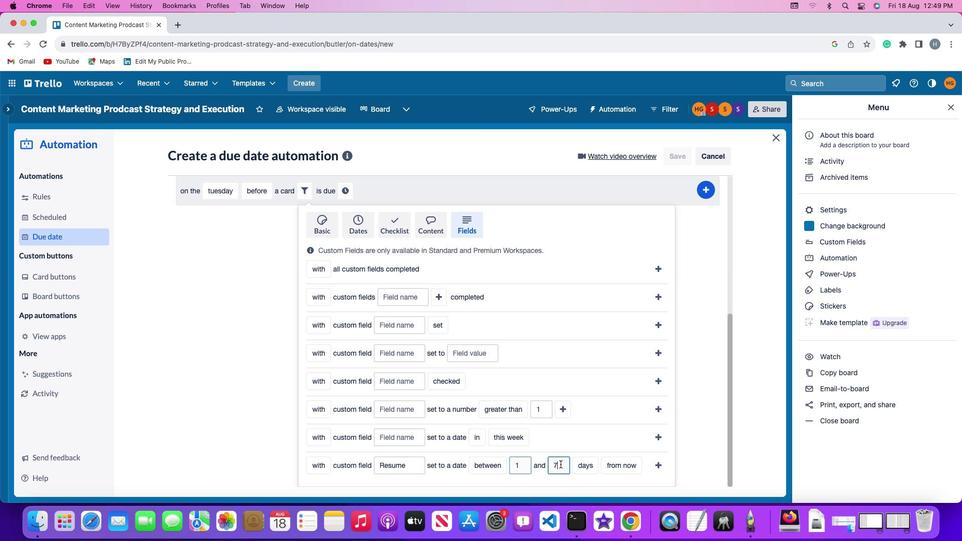 
Action: Mouse pressed left at (559, 463)
Screenshot: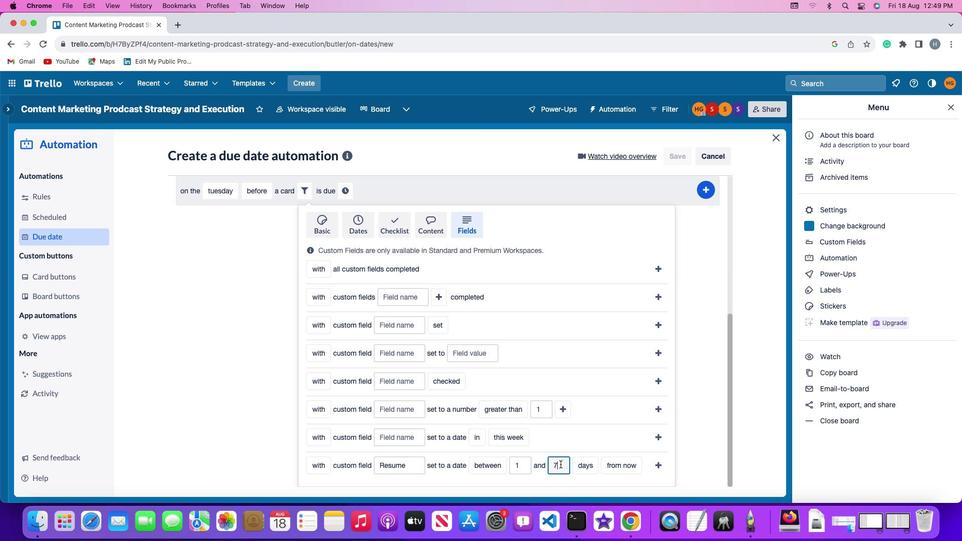 
Action: Key pressed Key.backspace'7'
Screenshot: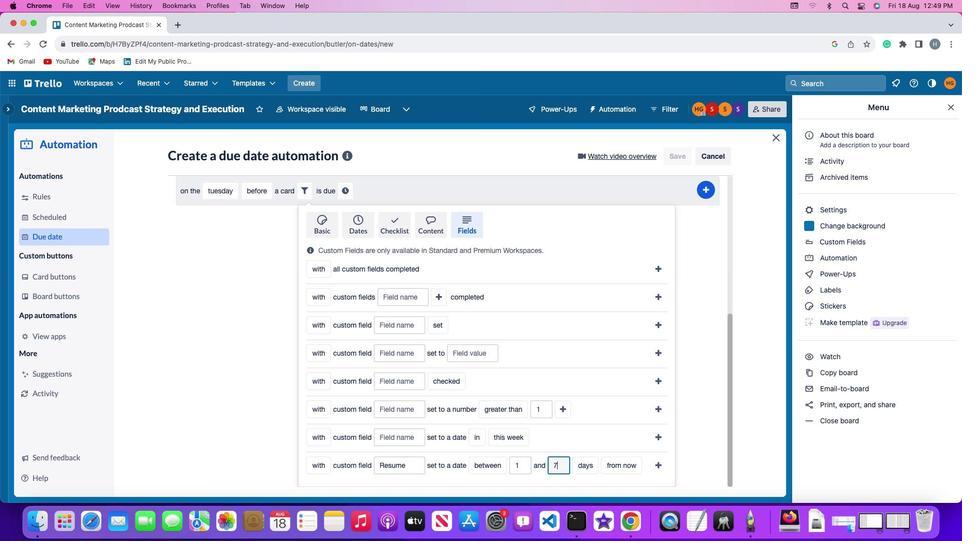 
Action: Mouse moved to (580, 462)
Screenshot: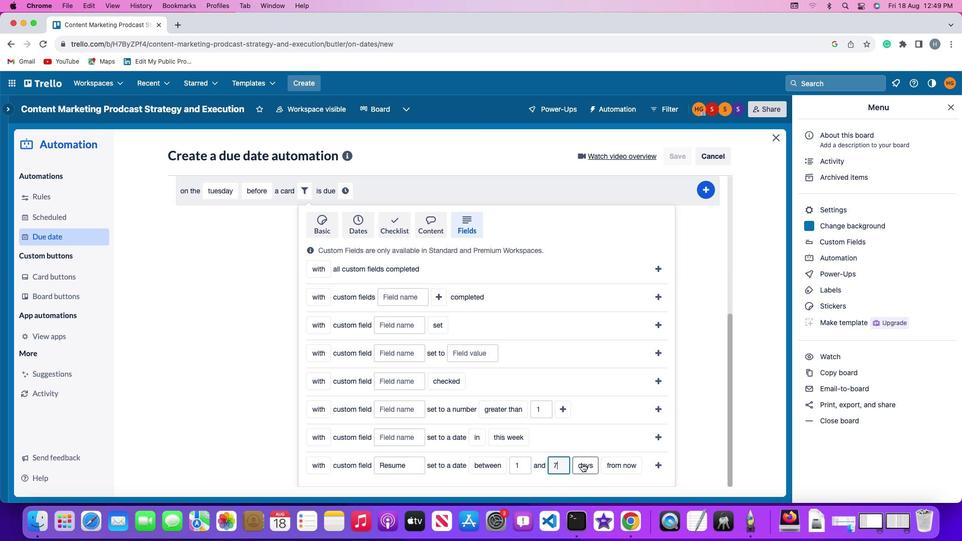 
Action: Mouse pressed left at (580, 462)
Screenshot: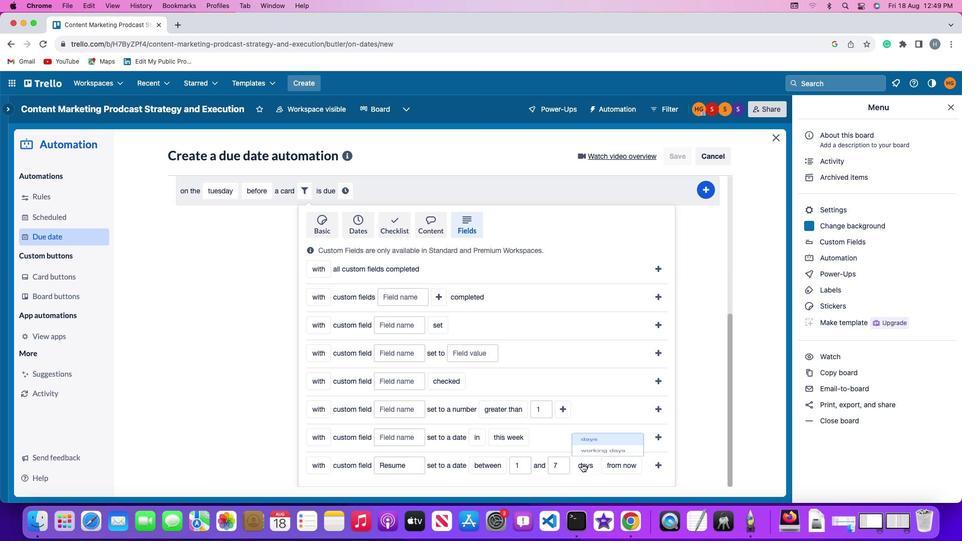 
Action: Mouse moved to (587, 427)
Screenshot: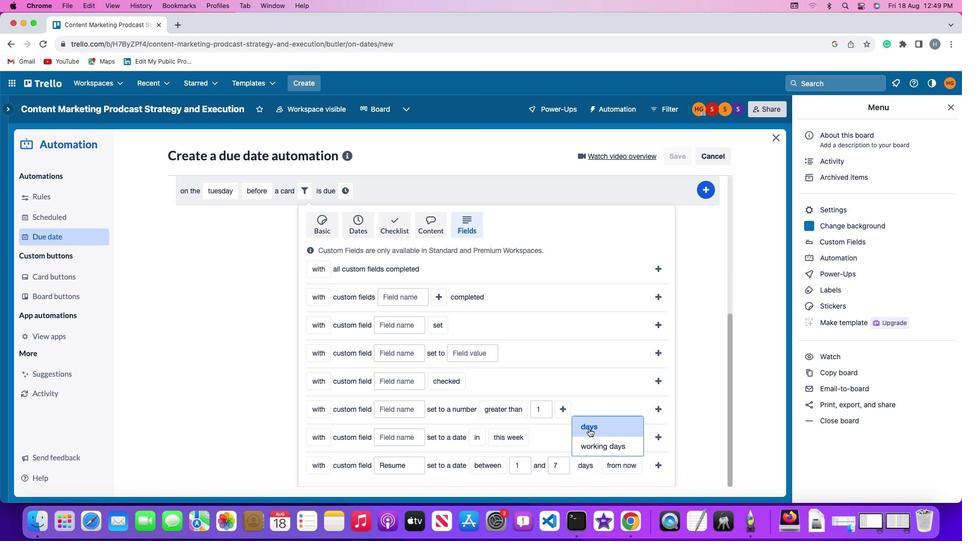 
Action: Mouse pressed left at (587, 427)
Screenshot: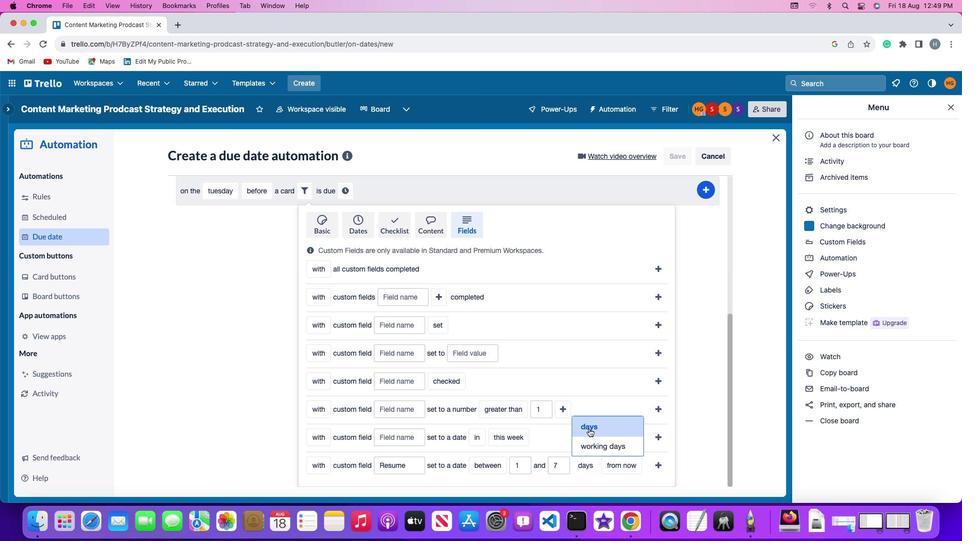 
Action: Mouse moved to (620, 460)
Screenshot: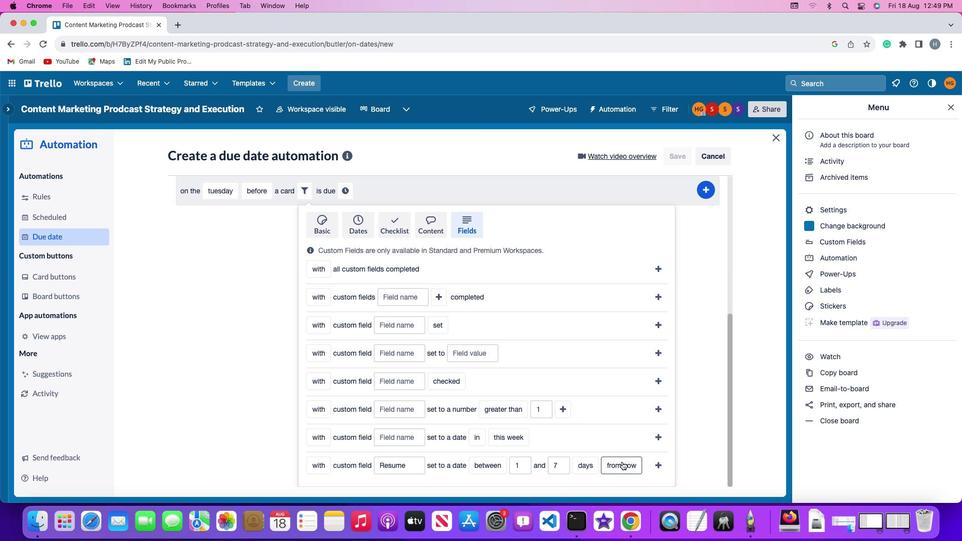 
Action: Mouse pressed left at (620, 460)
Screenshot: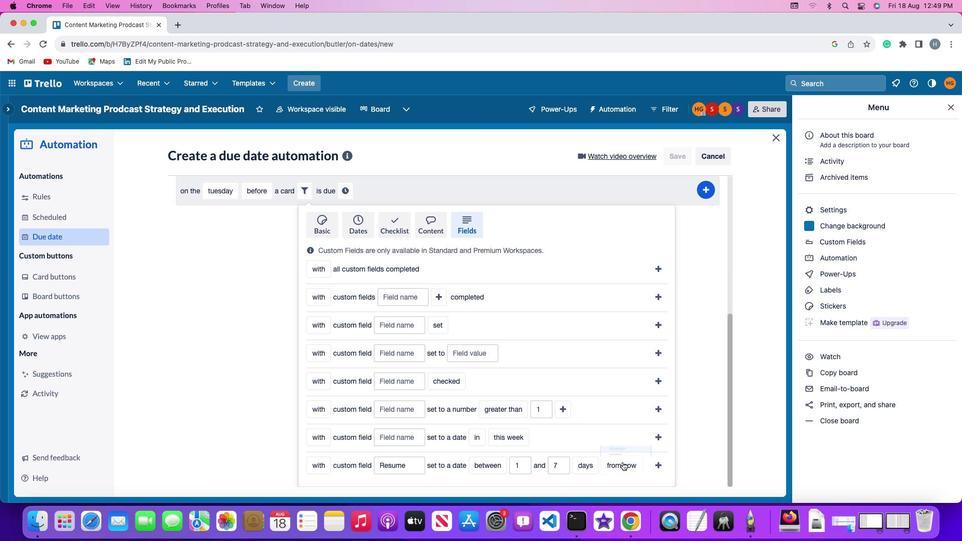 
Action: Mouse moved to (617, 447)
Screenshot: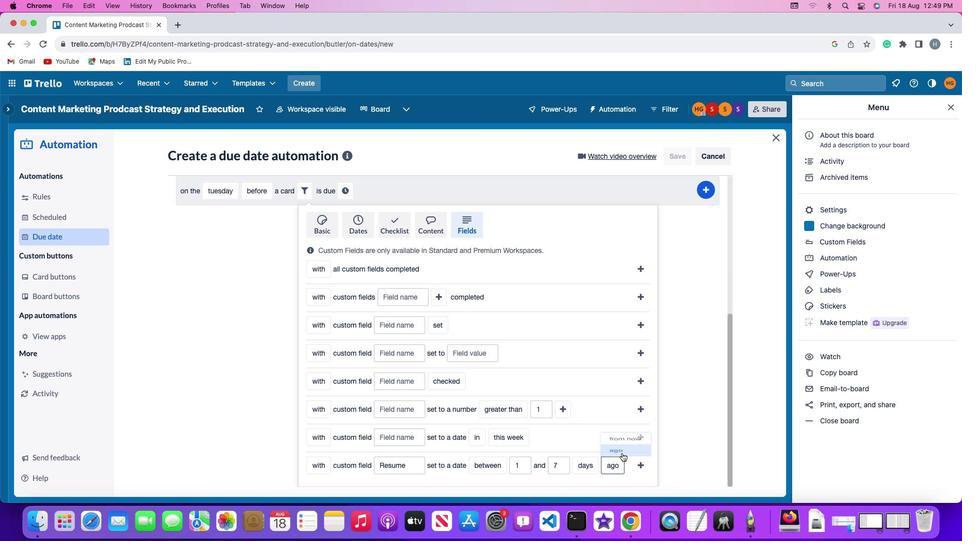 
Action: Mouse pressed left at (617, 447)
Screenshot: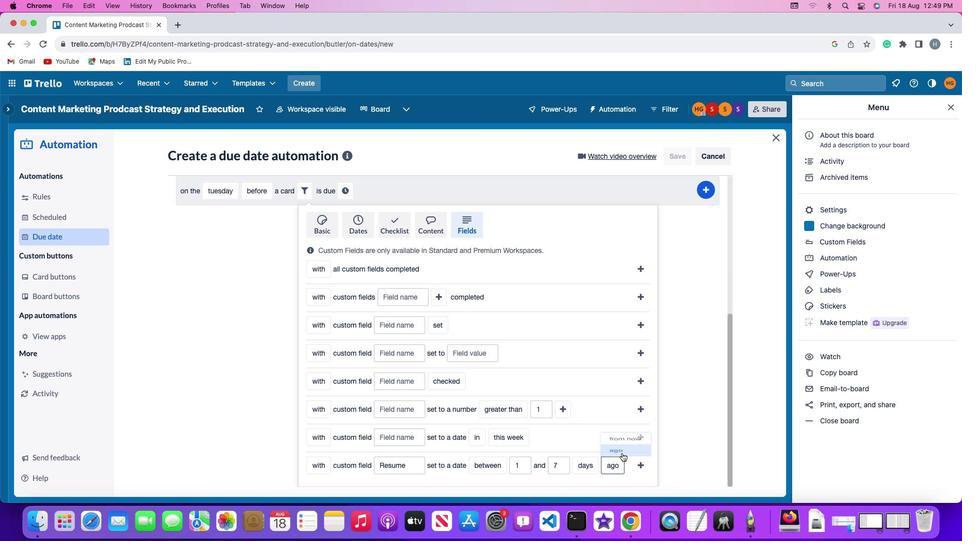 
Action: Mouse moved to (640, 463)
Screenshot: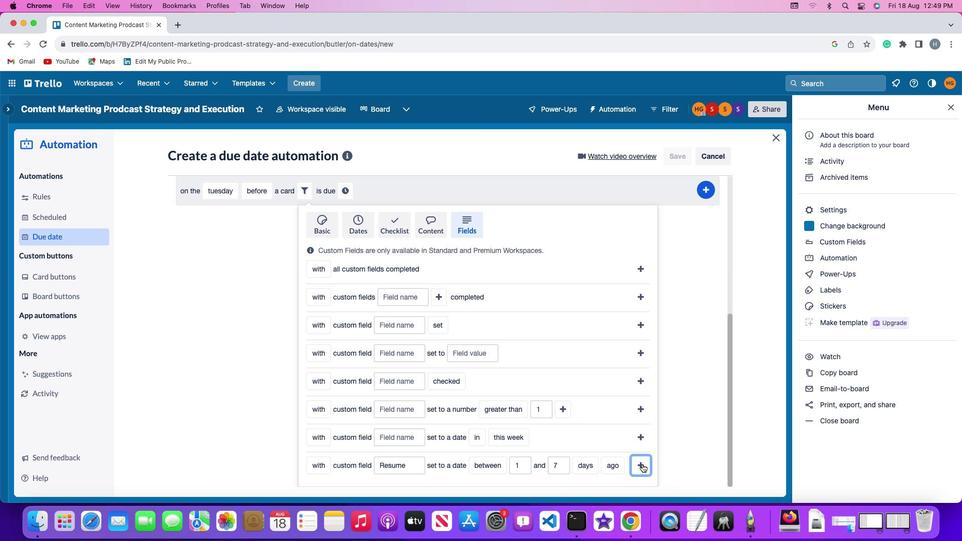 
Action: Mouse pressed left at (640, 463)
Screenshot: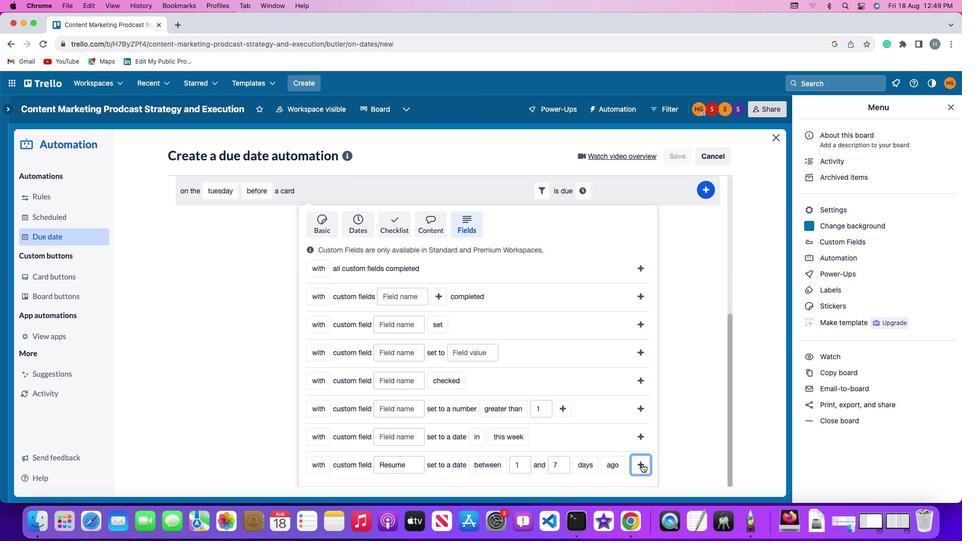 
Action: Mouse moved to (584, 435)
Screenshot: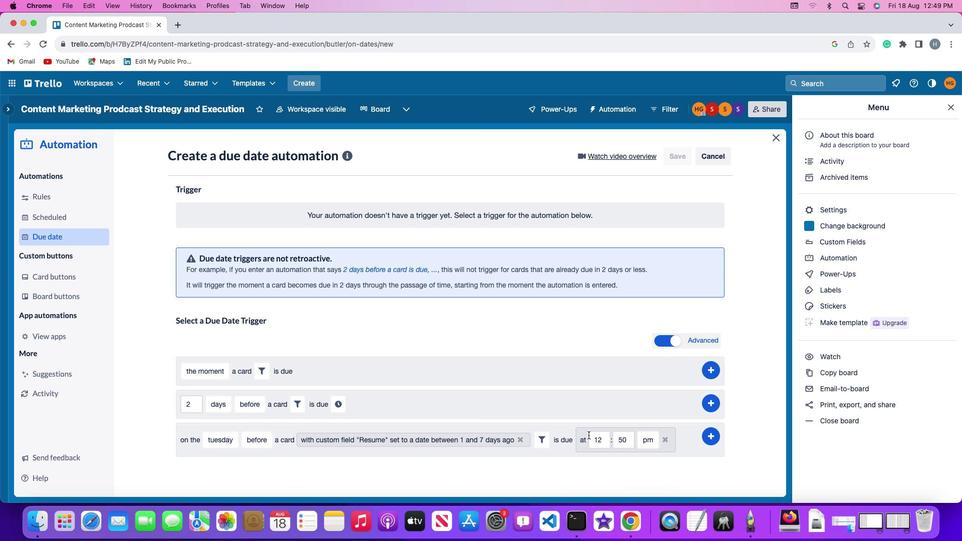 
Action: Mouse pressed left at (584, 435)
Screenshot: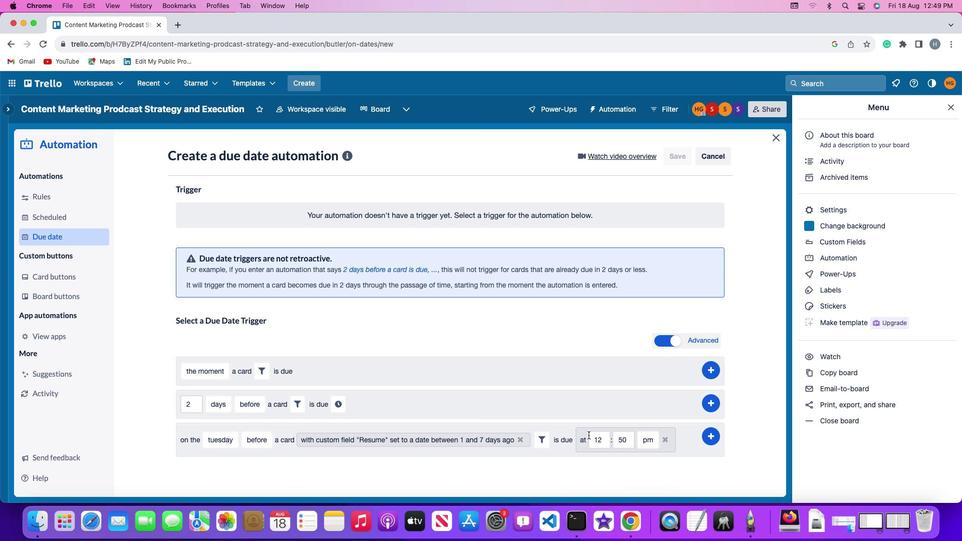 
Action: Mouse moved to (601, 436)
Screenshot: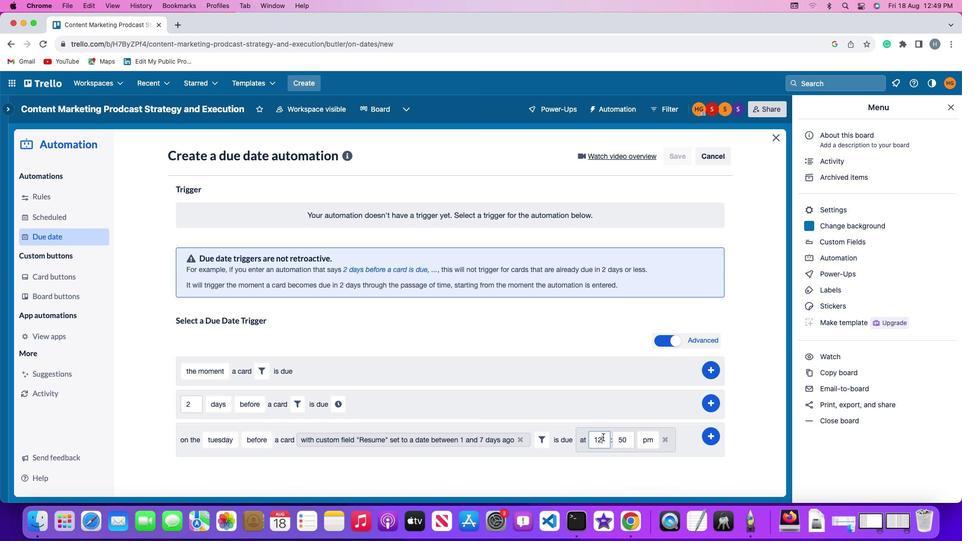
Action: Mouse pressed left at (601, 436)
Screenshot: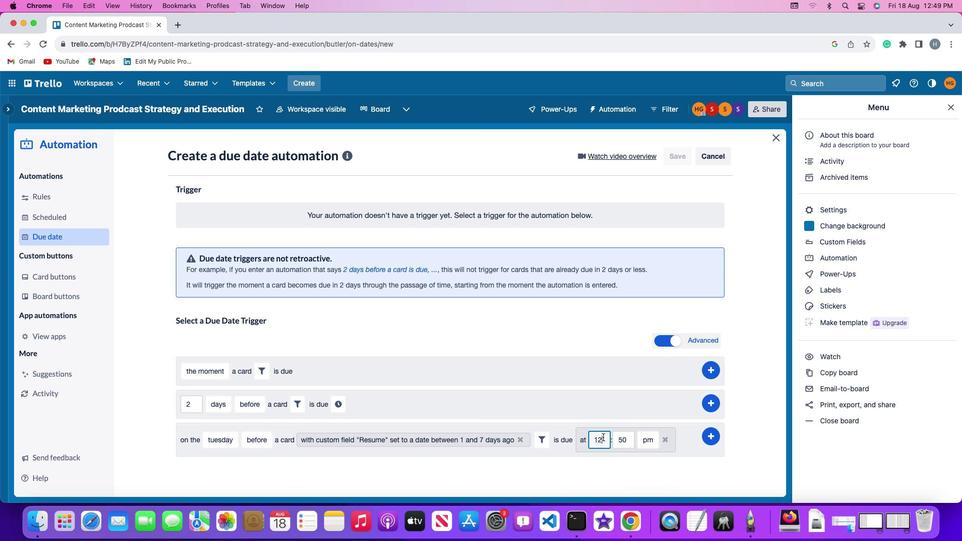 
Action: Mouse moved to (601, 436)
Screenshot: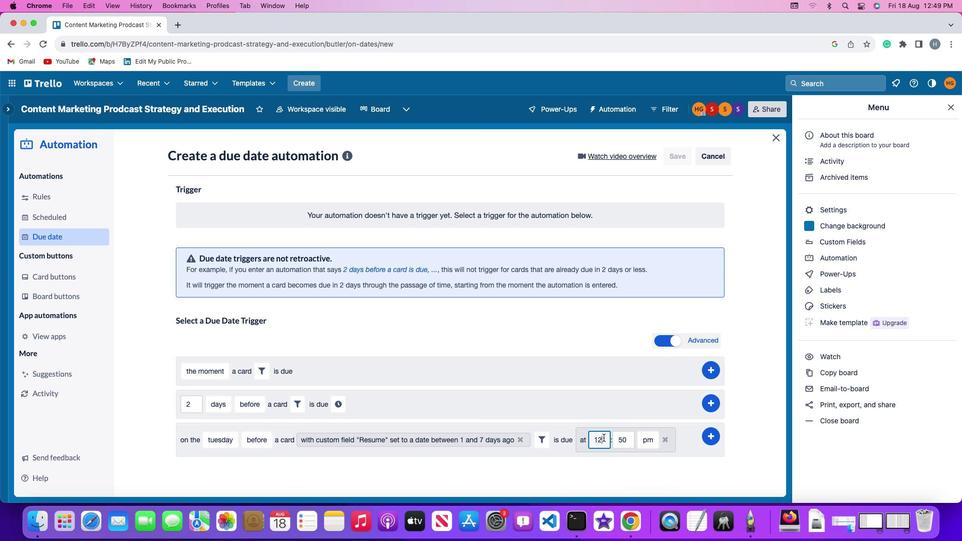 
Action: Key pressed Key.backspace'1'
Screenshot: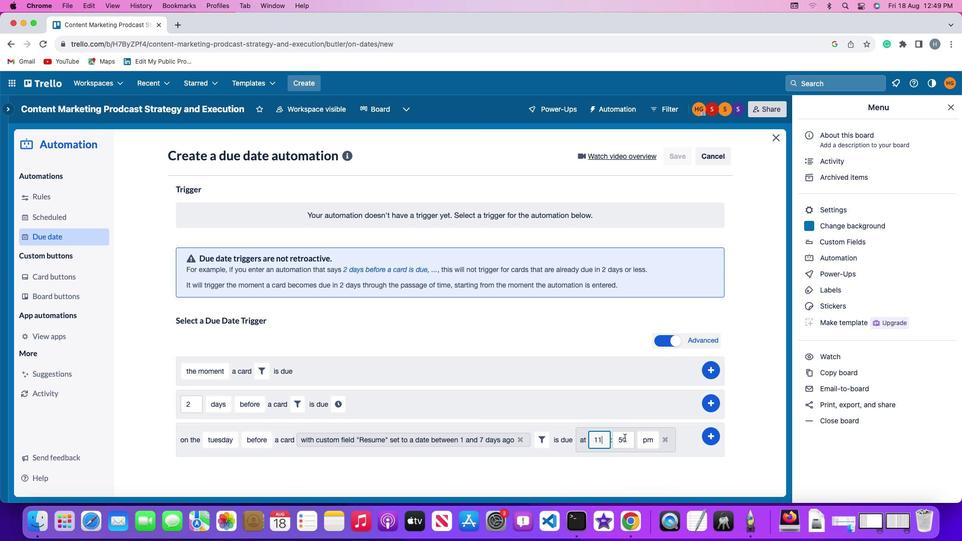 
Action: Mouse moved to (628, 436)
Screenshot: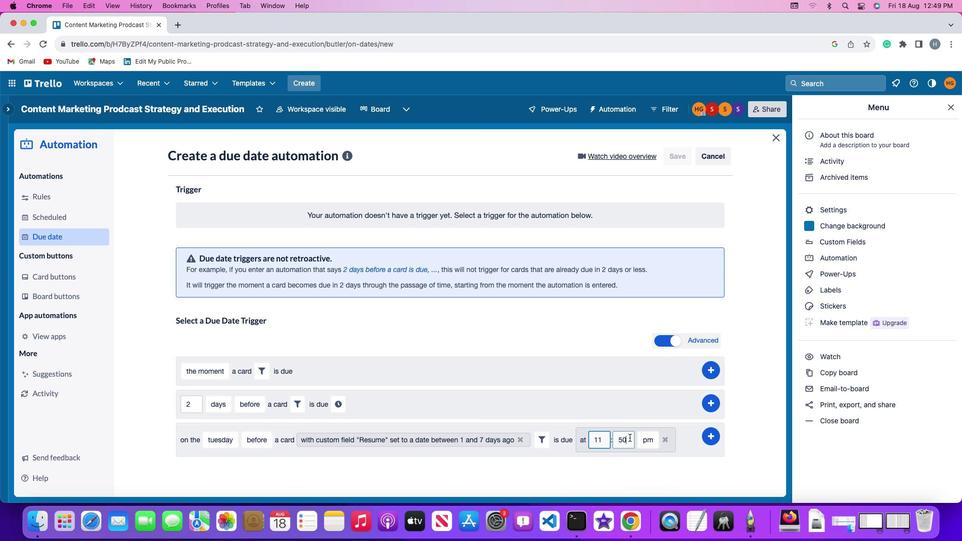 
Action: Mouse pressed left at (628, 436)
Screenshot: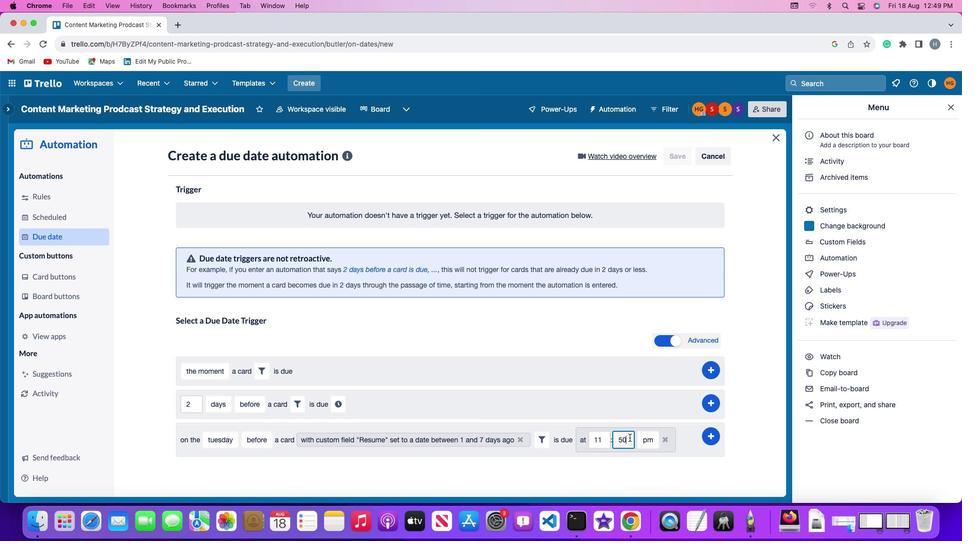 
Action: Key pressed Key.backspaceKey.backspace'0''0'
Screenshot: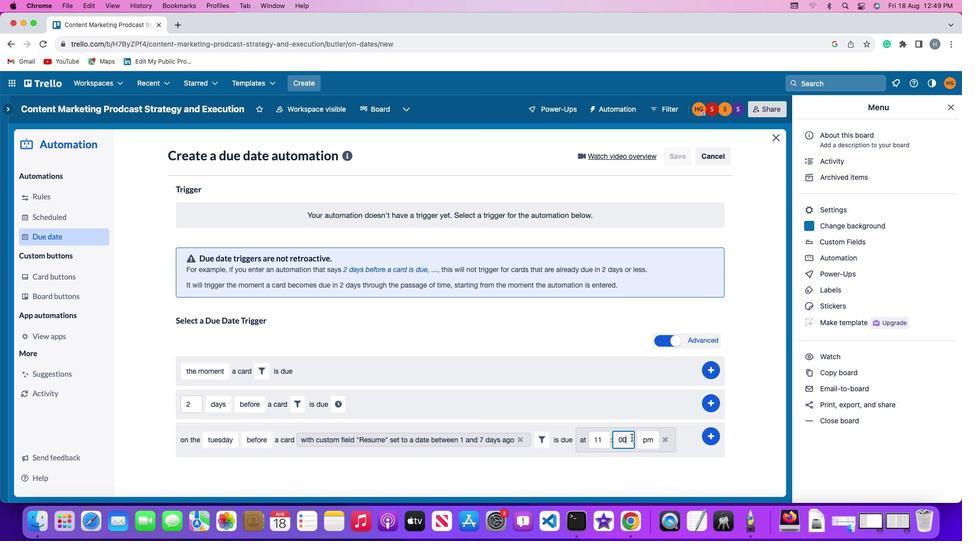 
Action: Mouse moved to (647, 436)
Screenshot: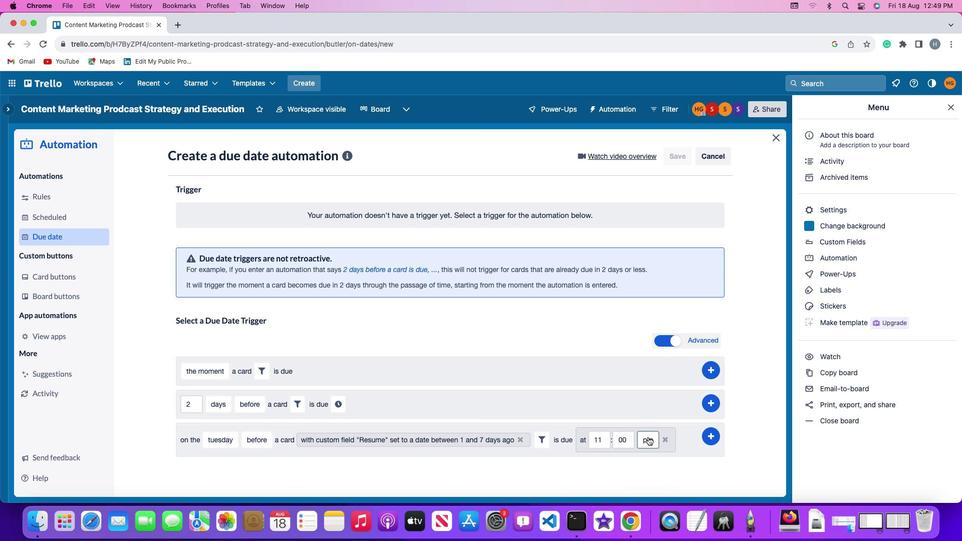 
Action: Mouse pressed left at (647, 436)
Screenshot: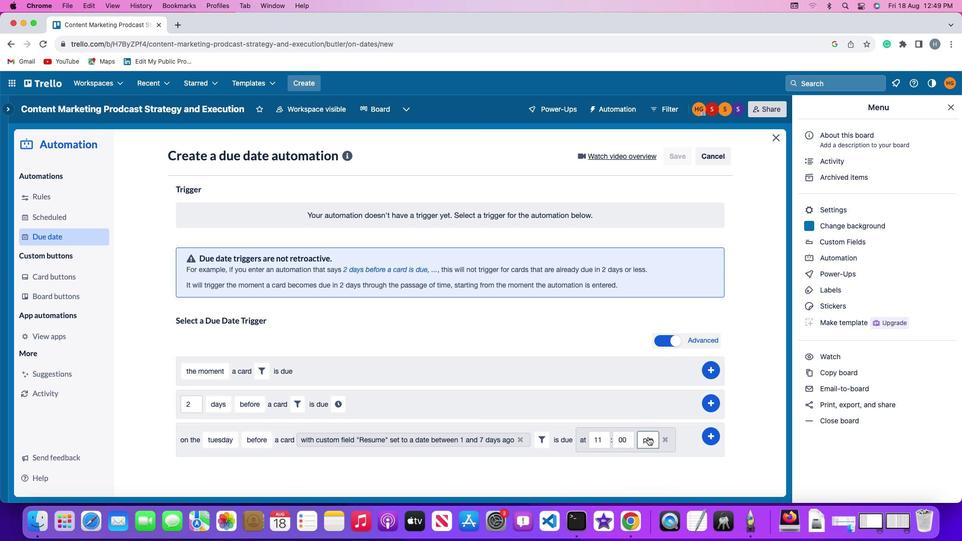 
Action: Mouse moved to (643, 453)
Screenshot: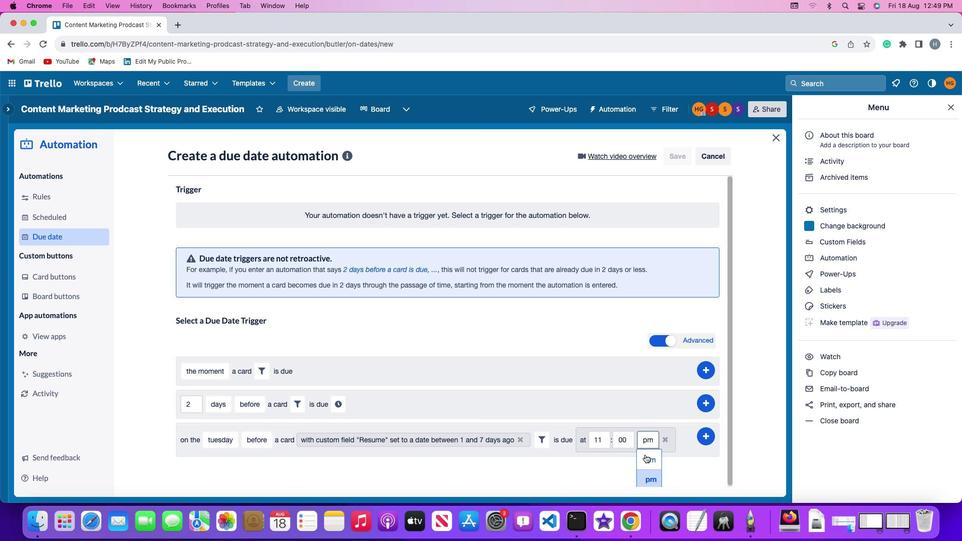 
Action: Mouse pressed left at (643, 453)
Screenshot: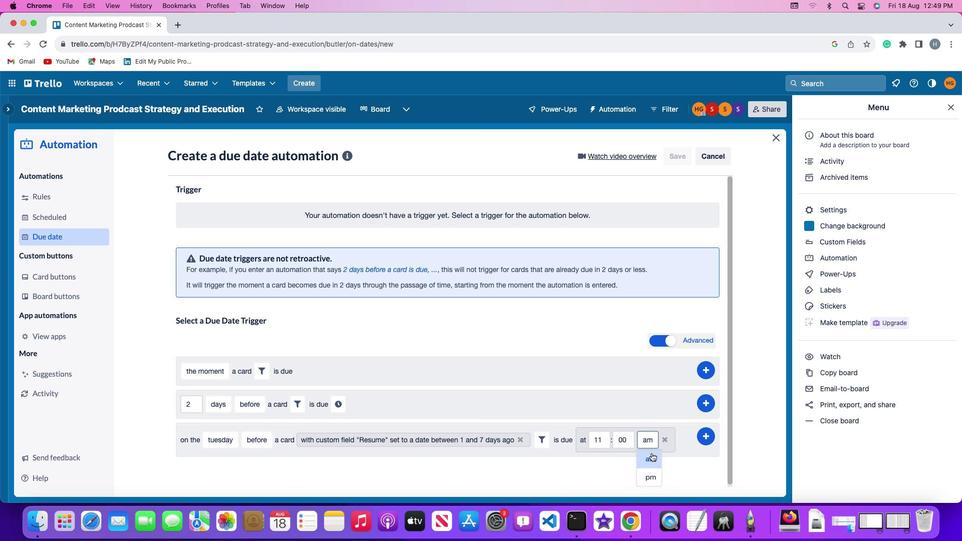 
Action: Mouse moved to (708, 433)
Screenshot: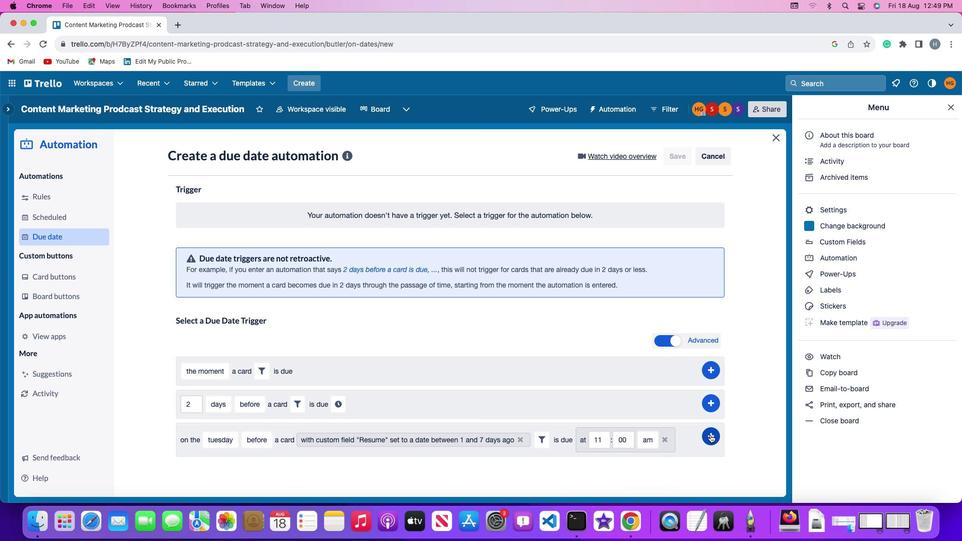 
Action: Mouse pressed left at (708, 433)
Screenshot: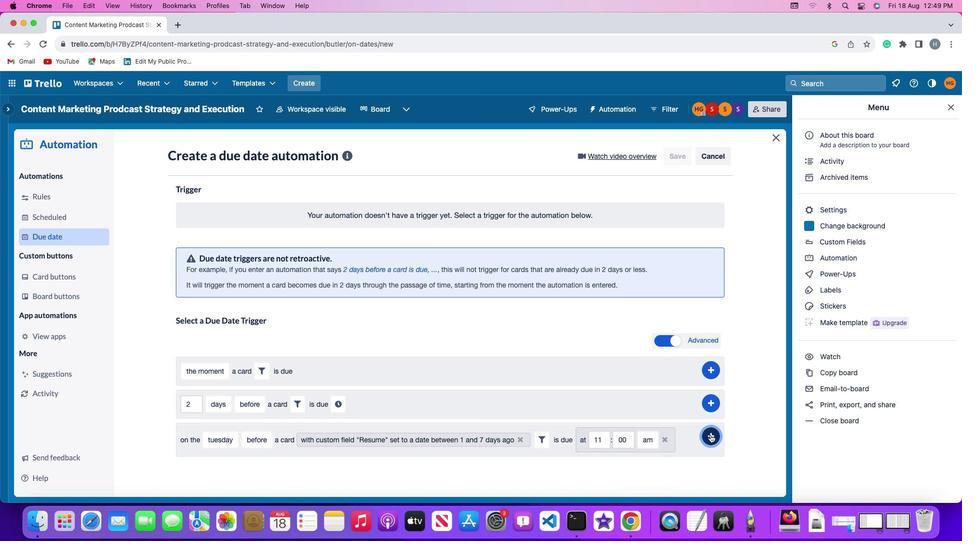 
Action: Mouse moved to (755, 364)
Screenshot: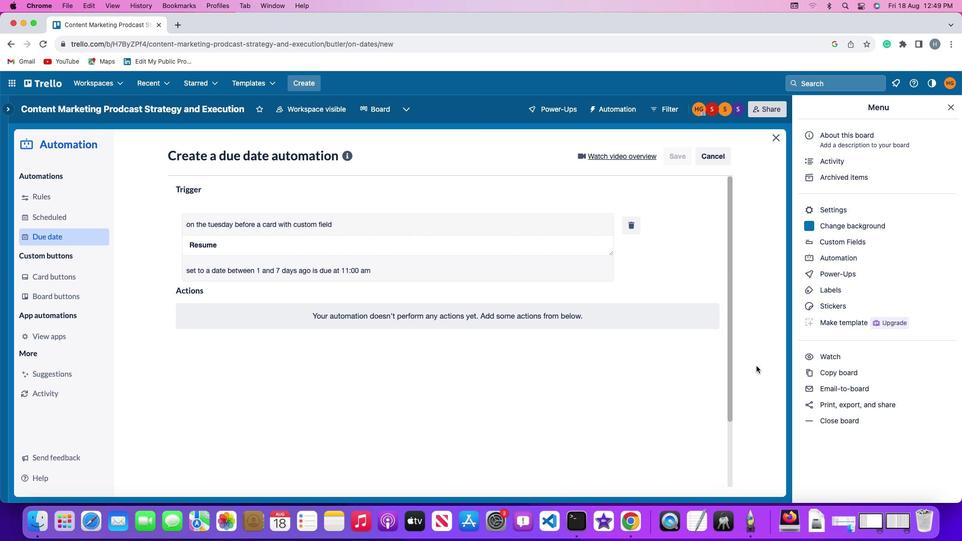 
